 Task: Send an email with the signature Dillon Turner with the subject Thank you for a vacation and the message I noticed that there was an error in the invoice we received. Can you please correct this? from softage.10@softage.net to softage.1@softage.net and move the email from Sent Items to the folder Sales reports
Action: Mouse moved to (93, 96)
Screenshot: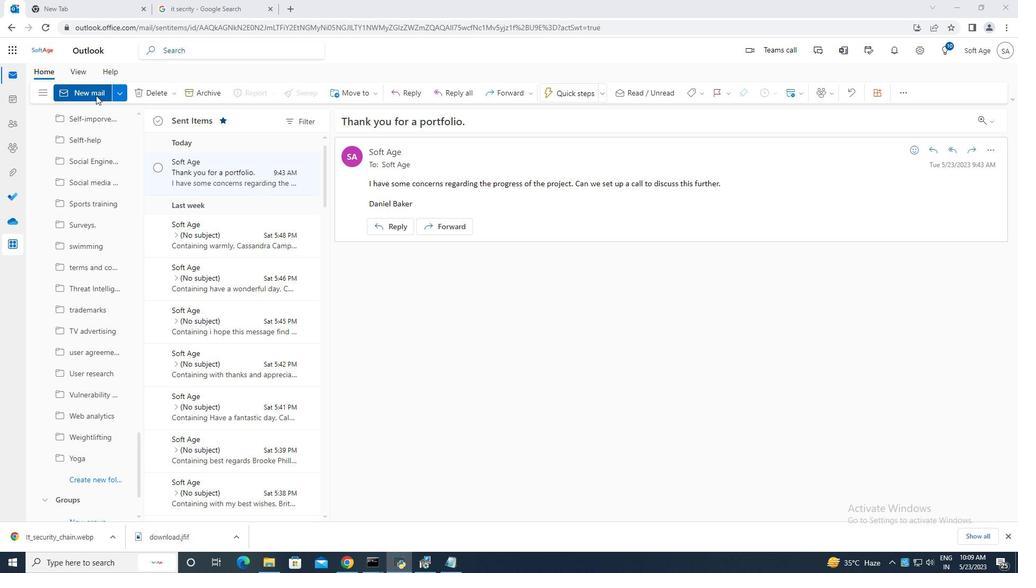 
Action: Mouse pressed left at (93, 96)
Screenshot: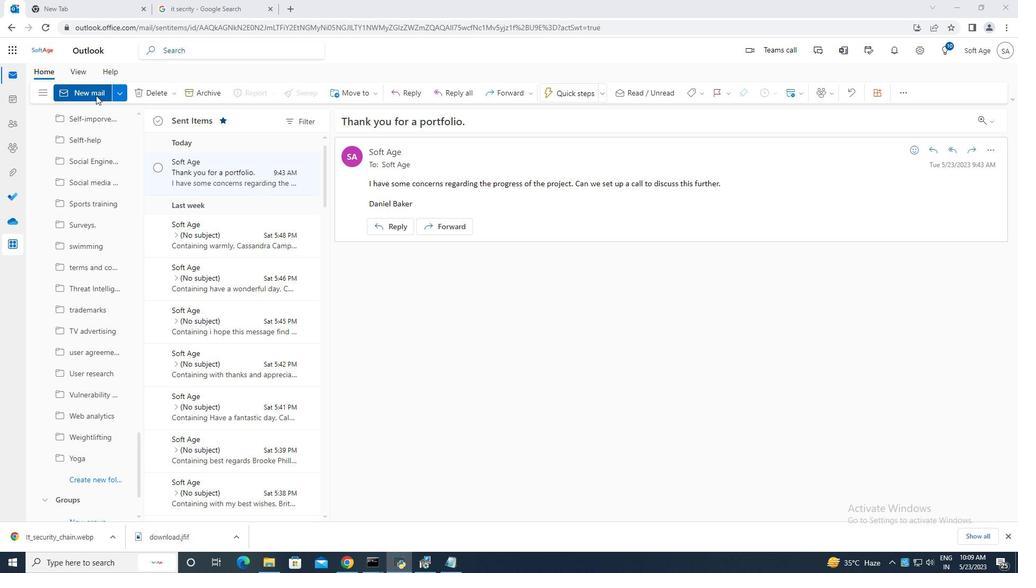 
Action: Mouse moved to (681, 96)
Screenshot: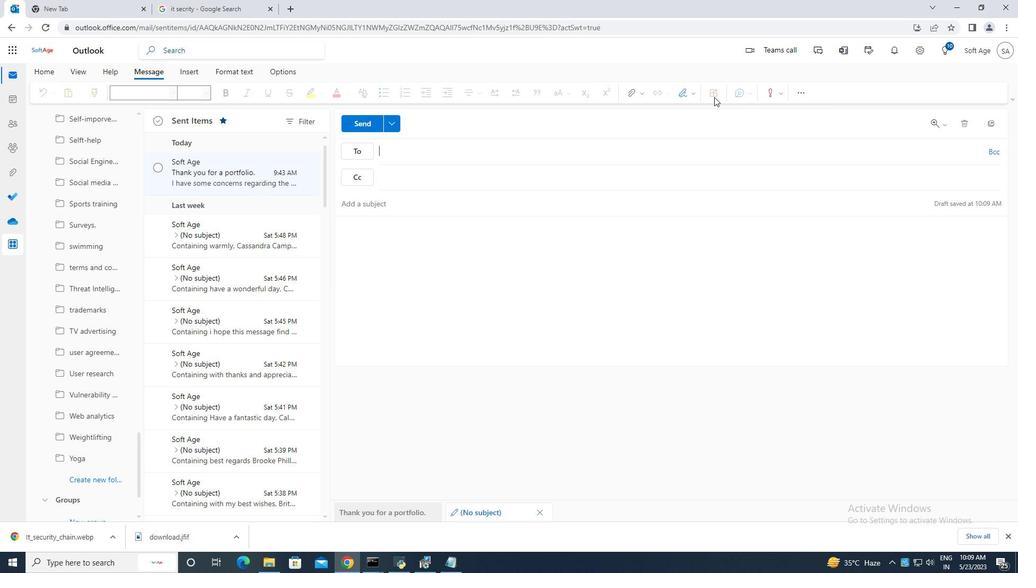 
Action: Mouse pressed left at (681, 96)
Screenshot: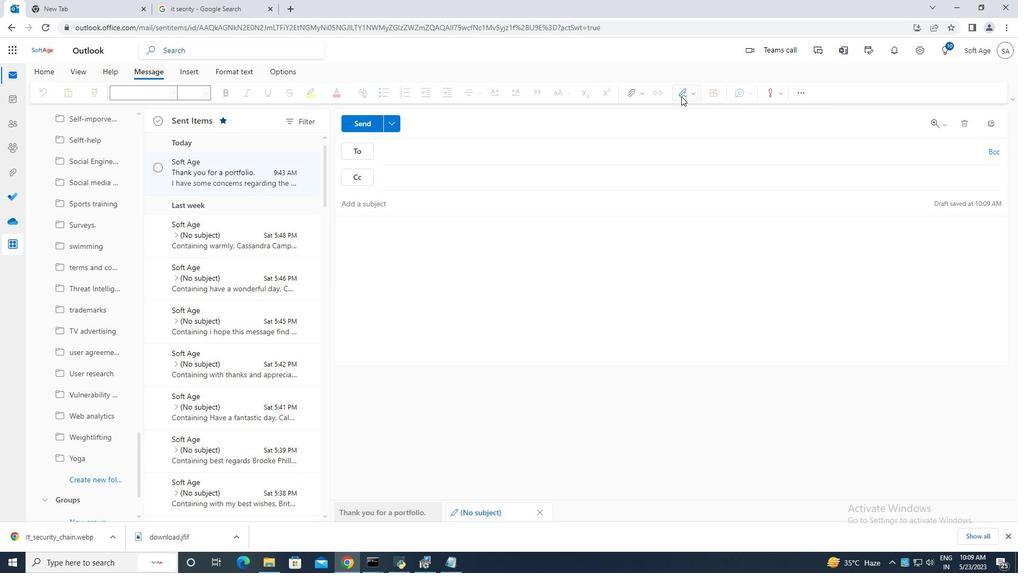 
Action: Mouse moved to (672, 136)
Screenshot: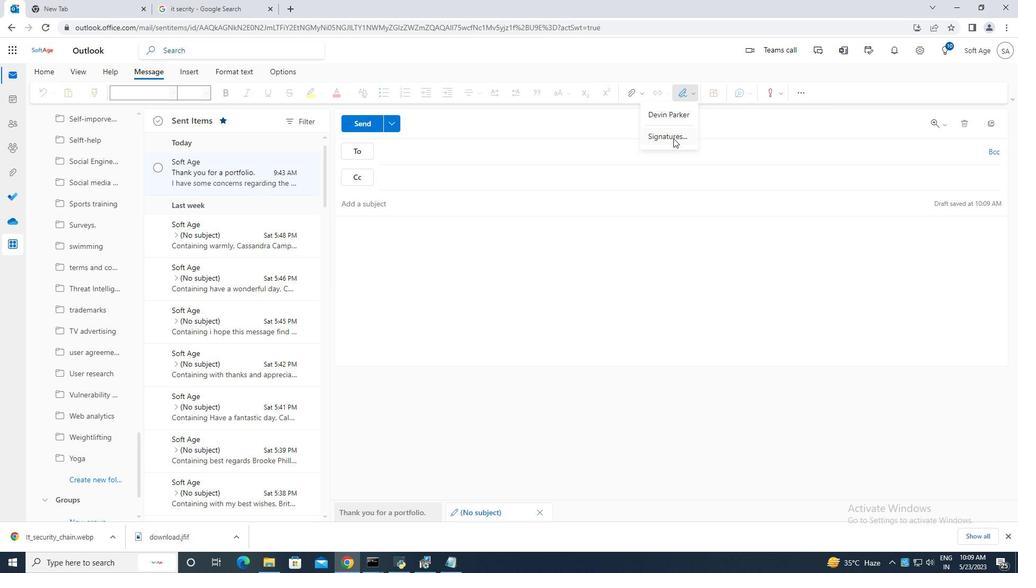 
Action: Mouse pressed left at (672, 136)
Screenshot: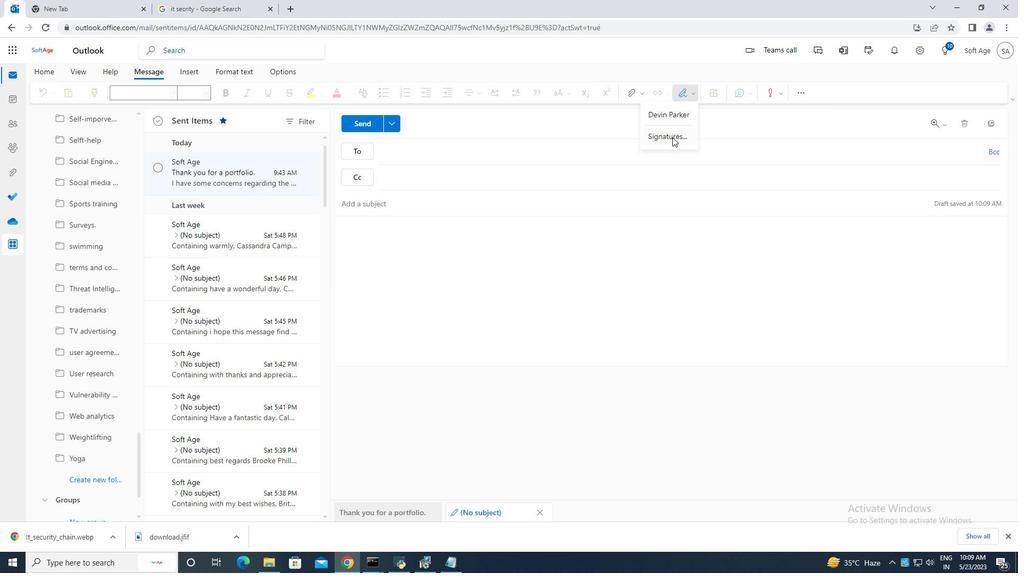 
Action: Mouse moved to (724, 177)
Screenshot: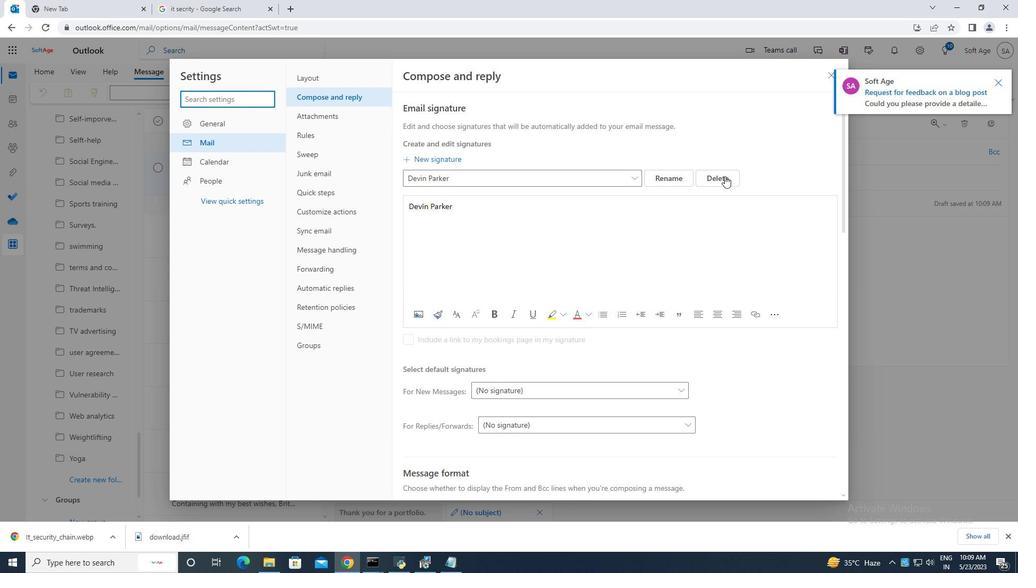 
Action: Mouse pressed left at (724, 177)
Screenshot: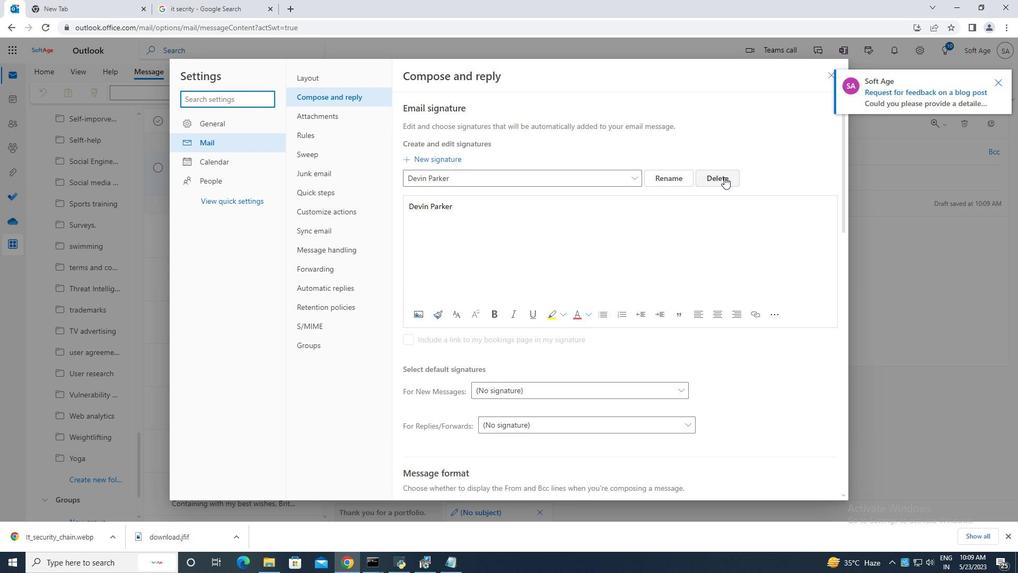 
Action: Mouse moved to (453, 182)
Screenshot: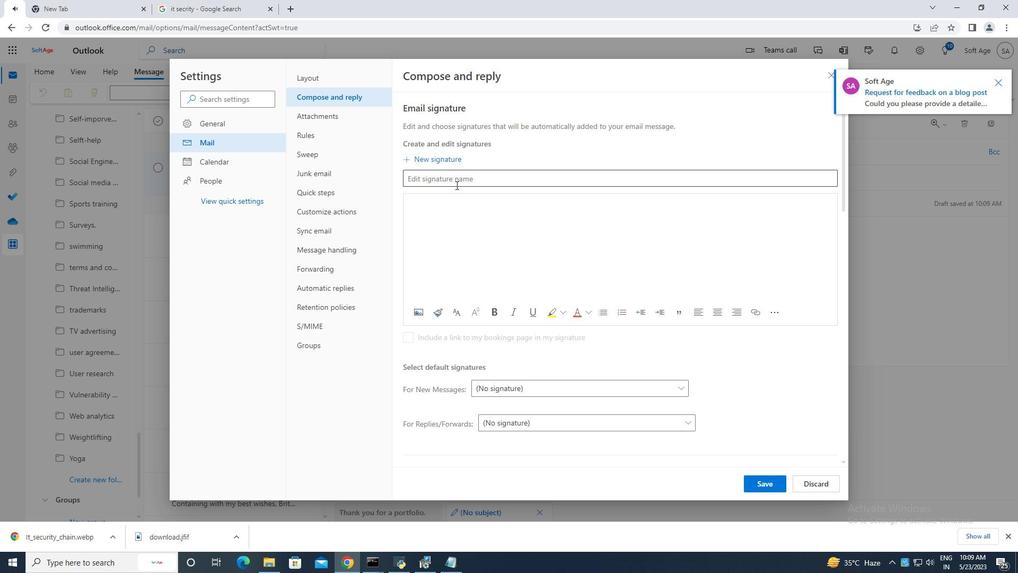 
Action: Mouse pressed left at (453, 182)
Screenshot: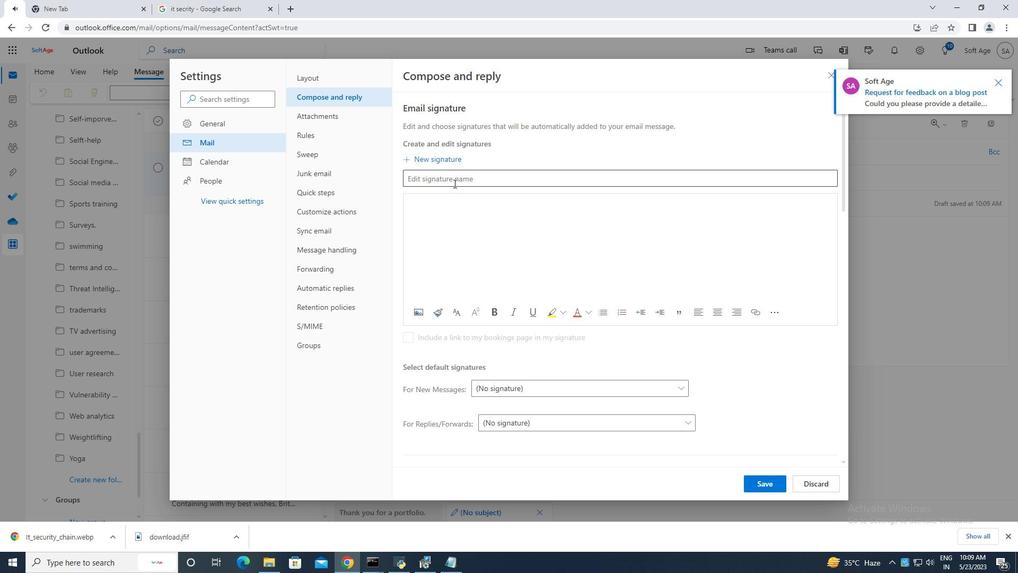 
Action: Key pressed <Key.esc><Key.esc>
Screenshot: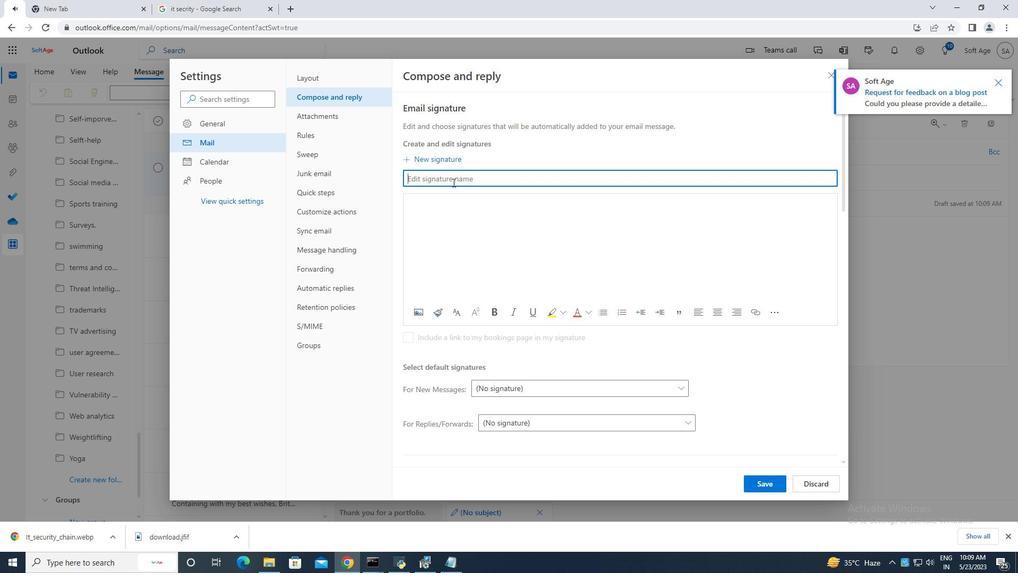 
Action: Mouse moved to (875, 232)
Screenshot: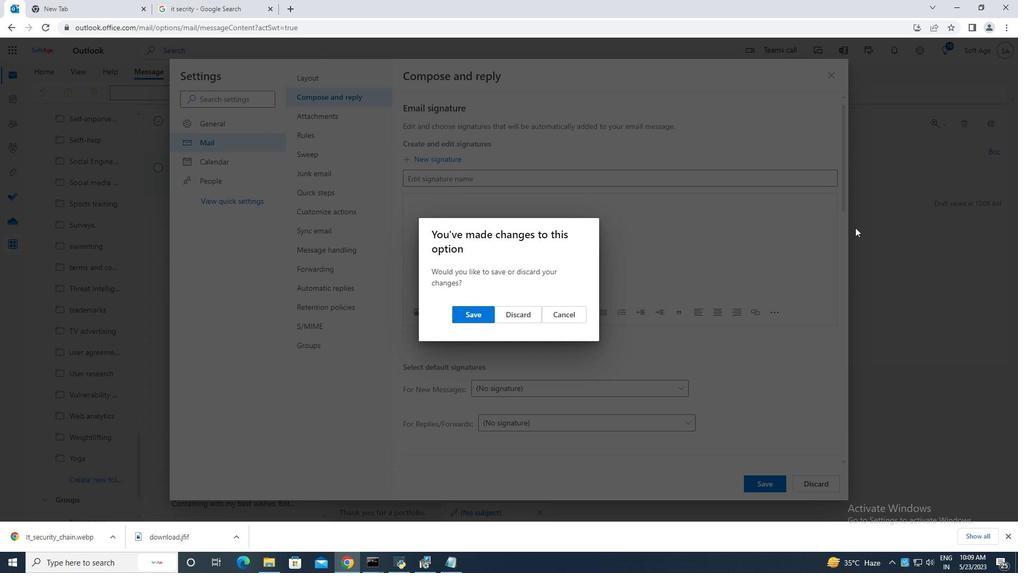 
Action: Mouse pressed left at (875, 232)
Screenshot: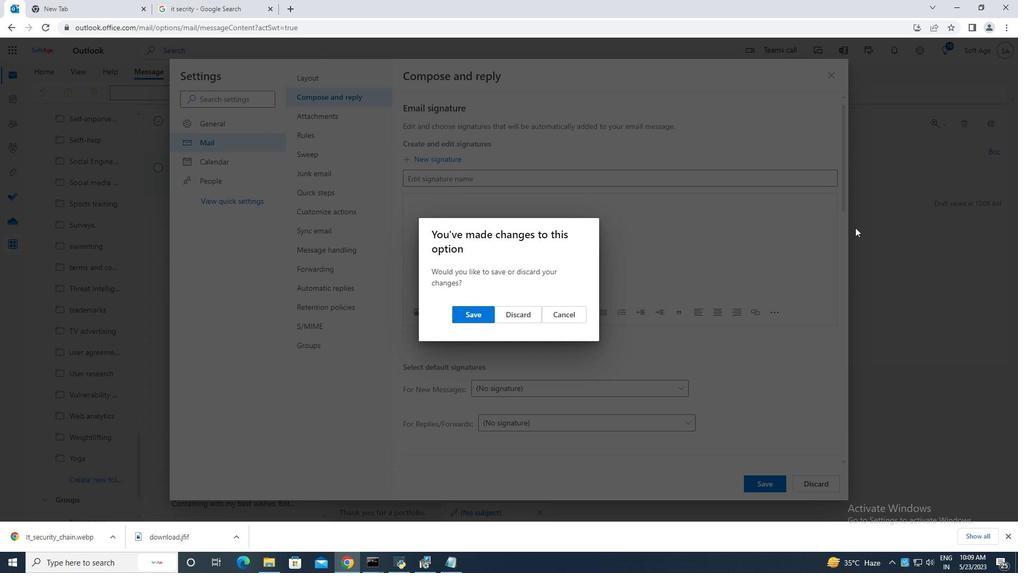 
Action: Mouse moved to (566, 314)
Screenshot: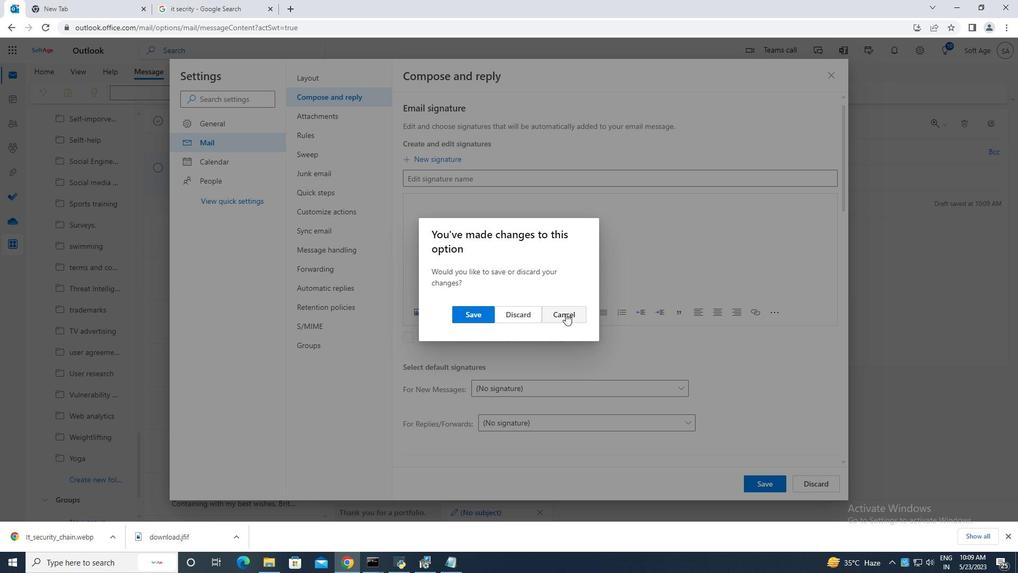 
Action: Mouse pressed left at (566, 314)
Screenshot: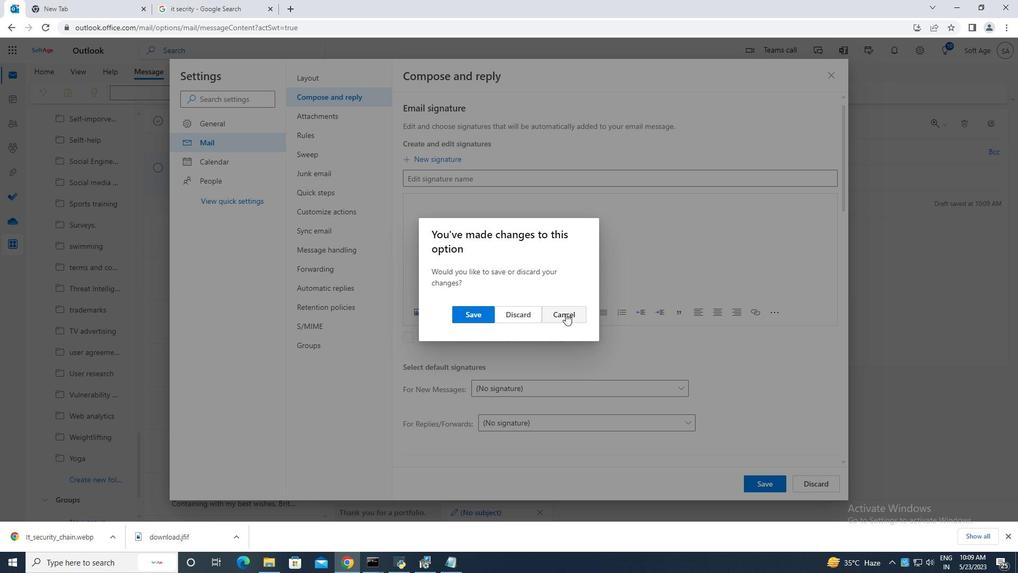 
Action: Mouse moved to (453, 180)
Screenshot: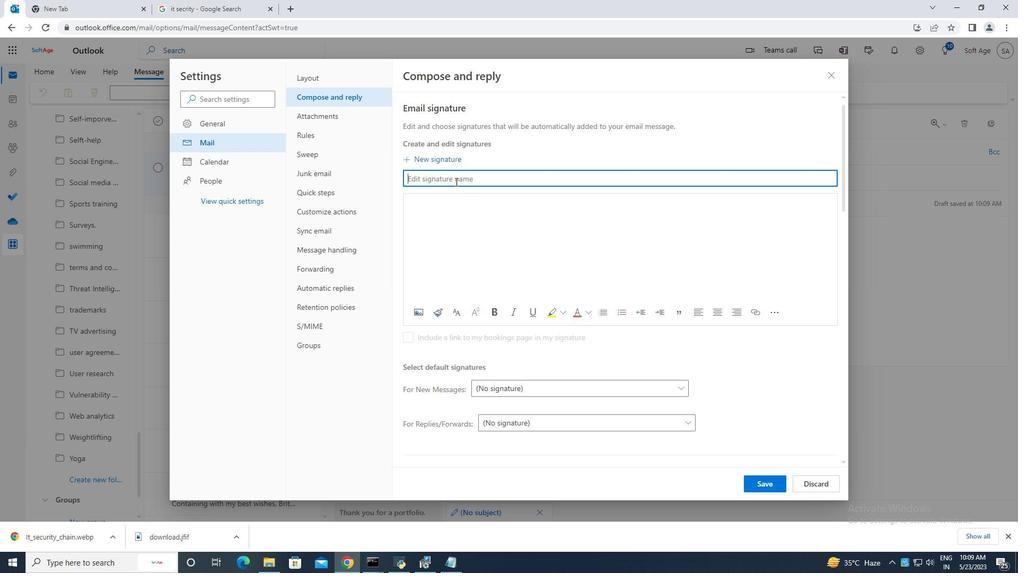 
Action: Mouse pressed left at (453, 180)
Screenshot: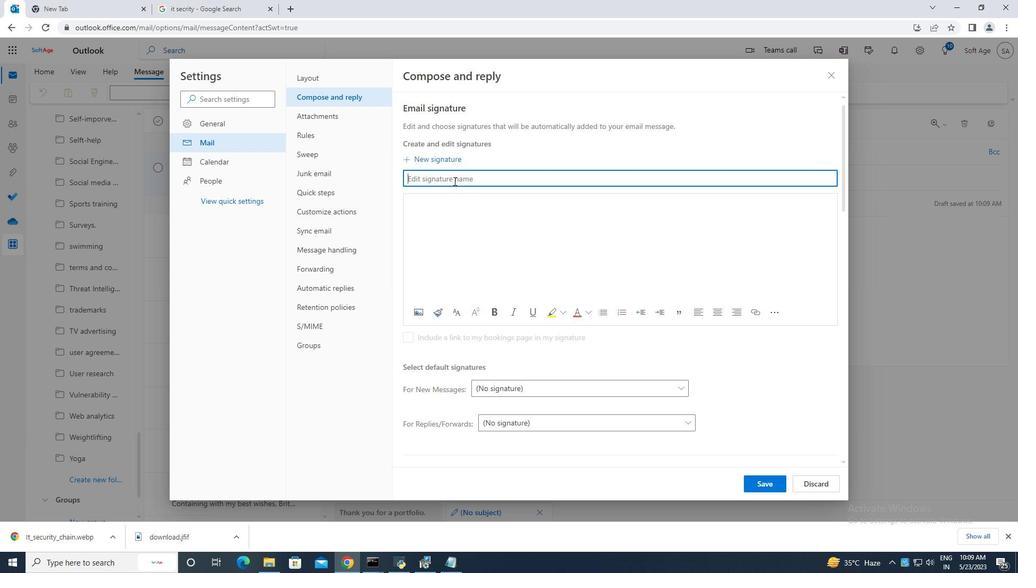 
Action: Key pressed <Key.caps_lock>DA<Key.backspace><Key.caps_lock>illon<Key.space>turner
Screenshot: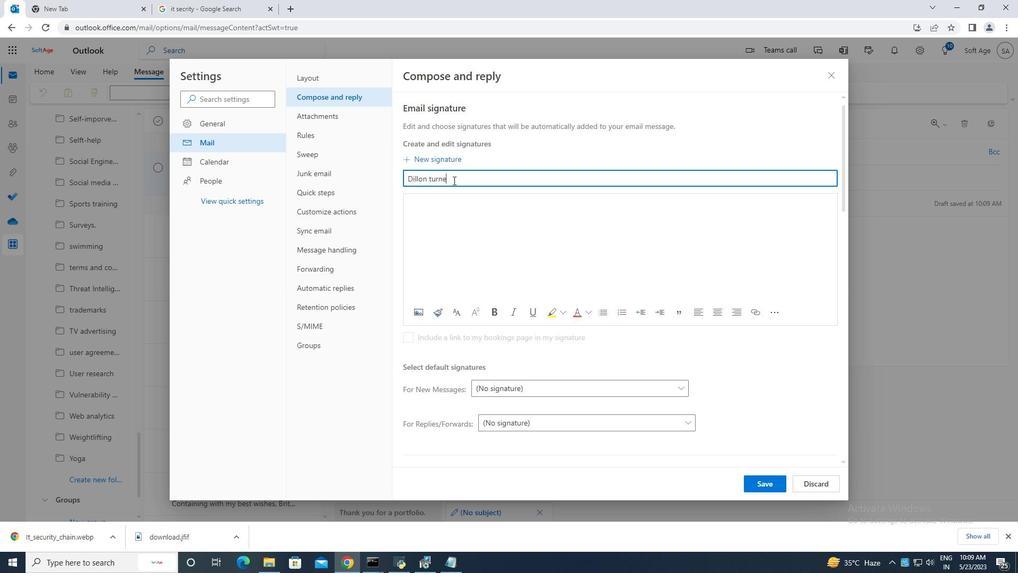 
Action: Mouse moved to (427, 203)
Screenshot: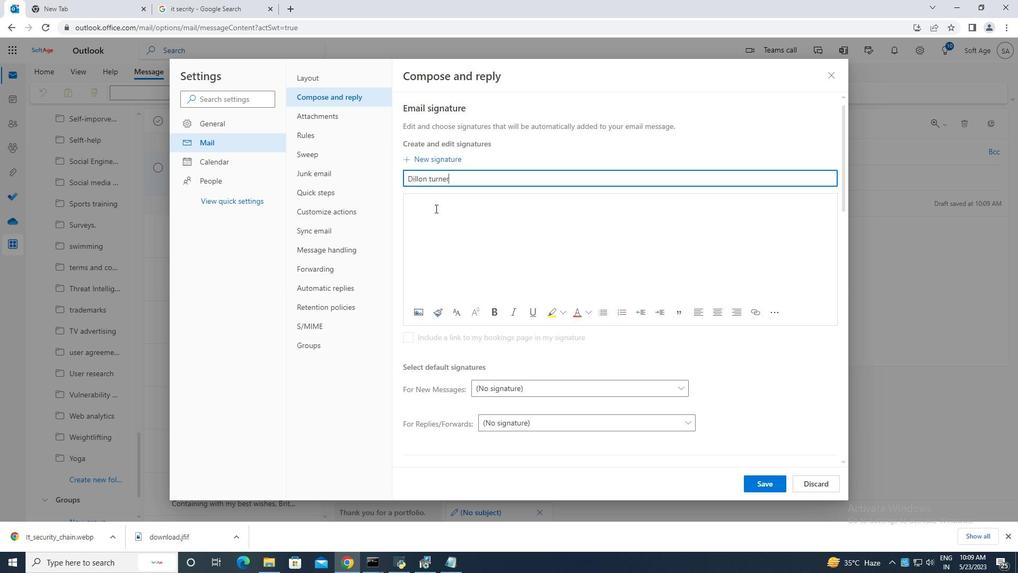 
Action: Mouse pressed left at (427, 203)
Screenshot: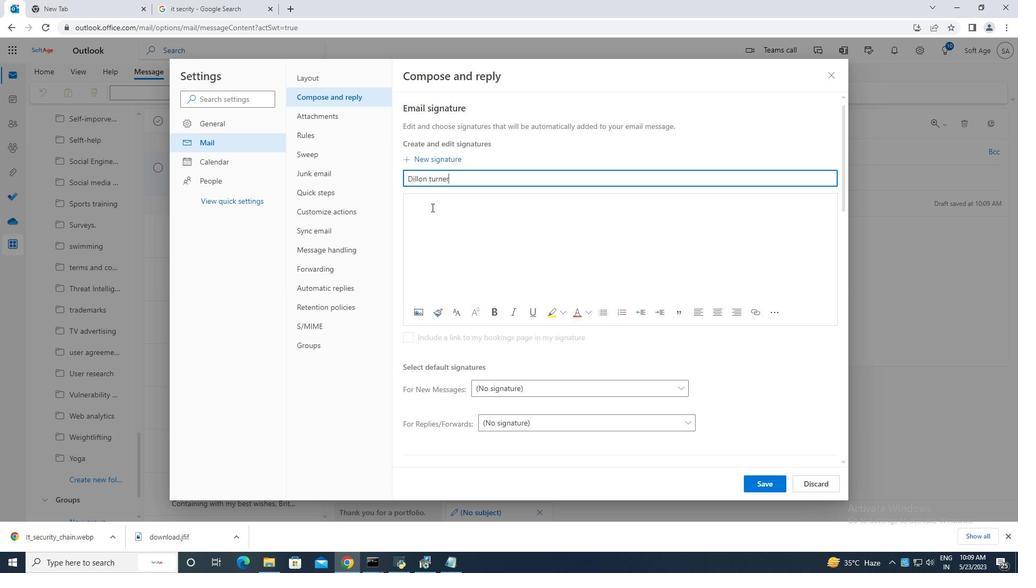 
Action: Key pressed <Key.caps_lock>D<Key.caps_lock>ill<Key.backspace>lon<Key.space>turner<Key.space>
Screenshot: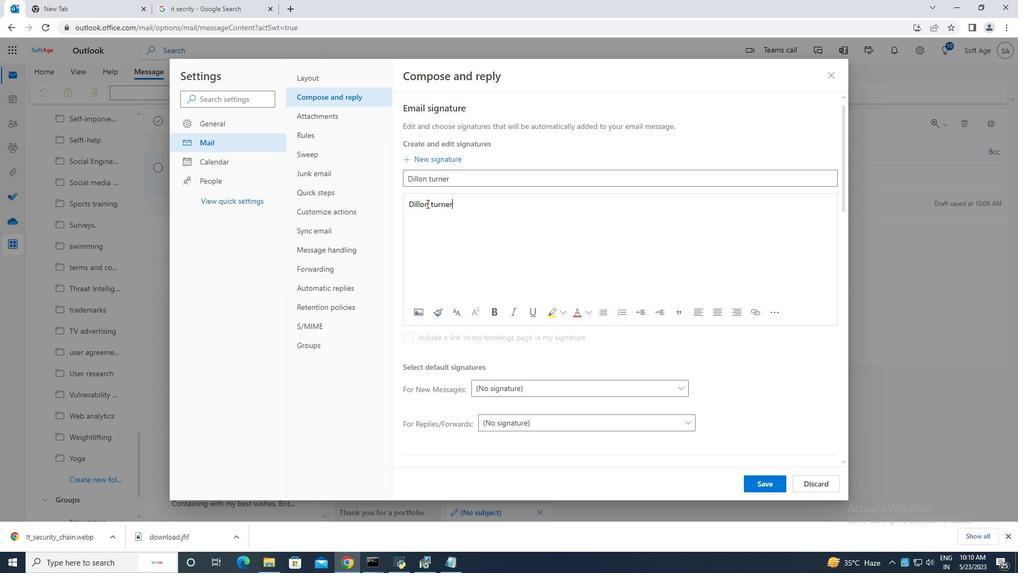
Action: Mouse moved to (766, 484)
Screenshot: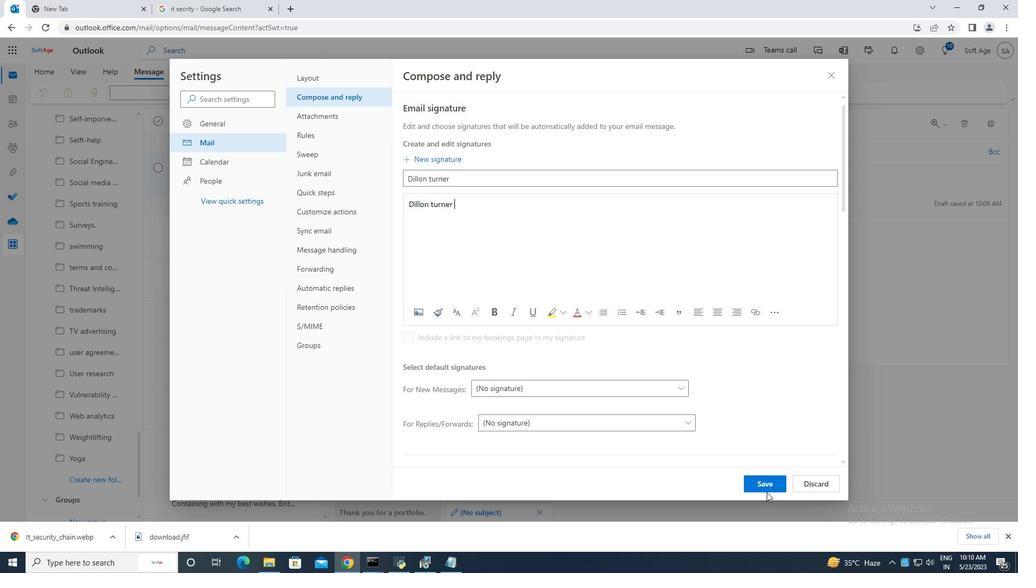 
Action: Mouse pressed left at (766, 484)
Screenshot: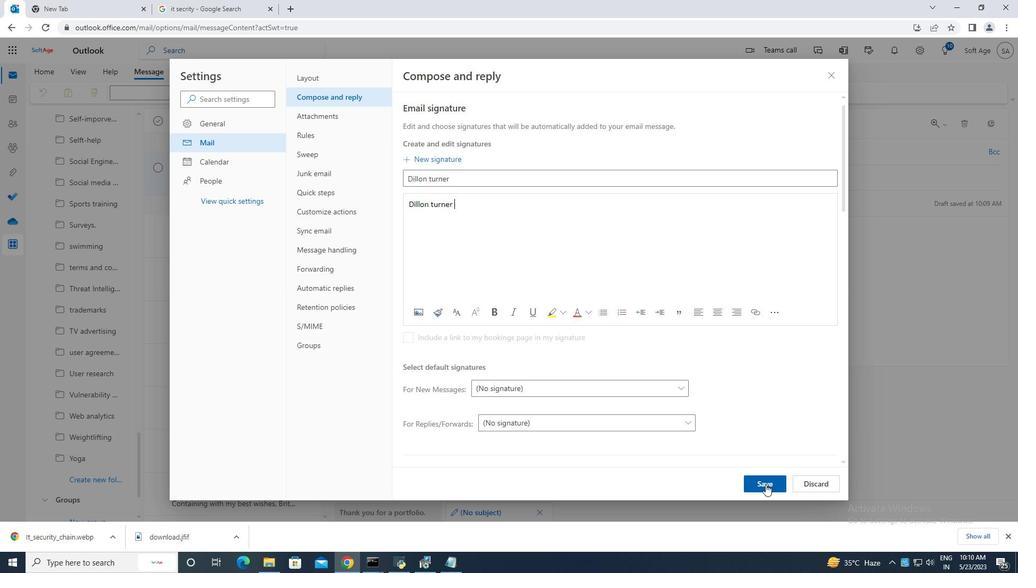 
Action: Mouse moved to (833, 75)
Screenshot: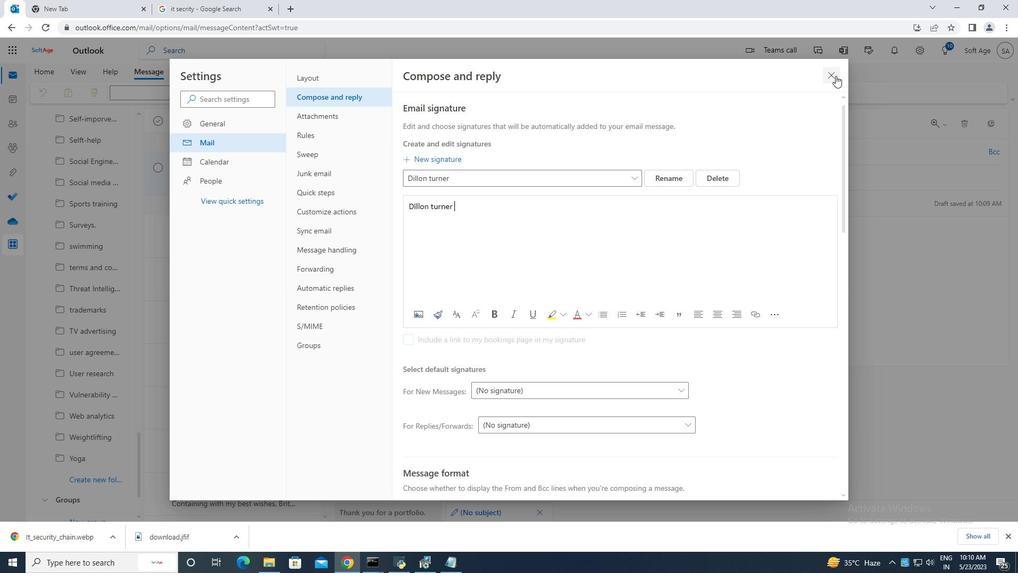 
Action: Mouse pressed left at (833, 75)
Screenshot: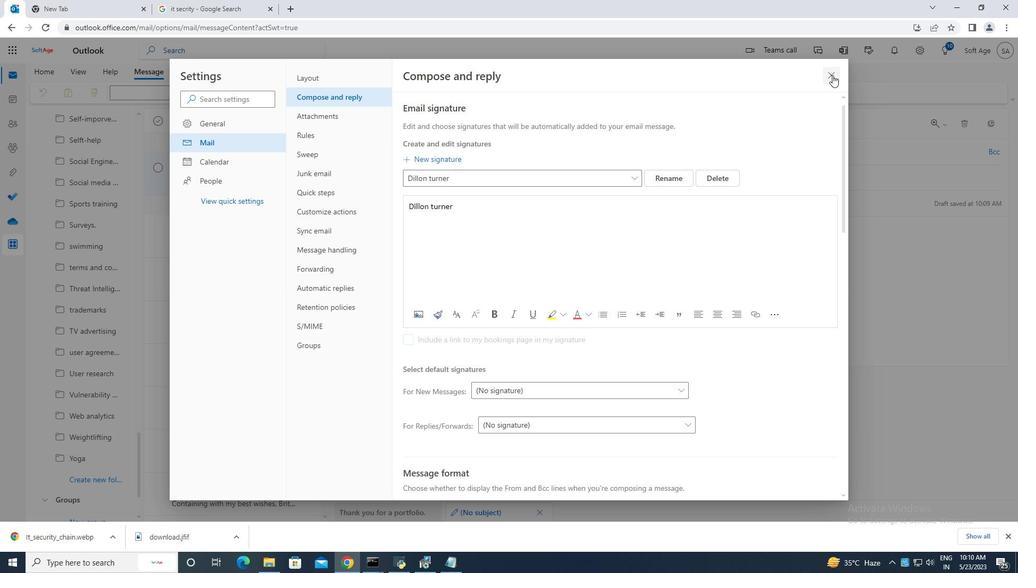 
Action: Mouse moved to (683, 90)
Screenshot: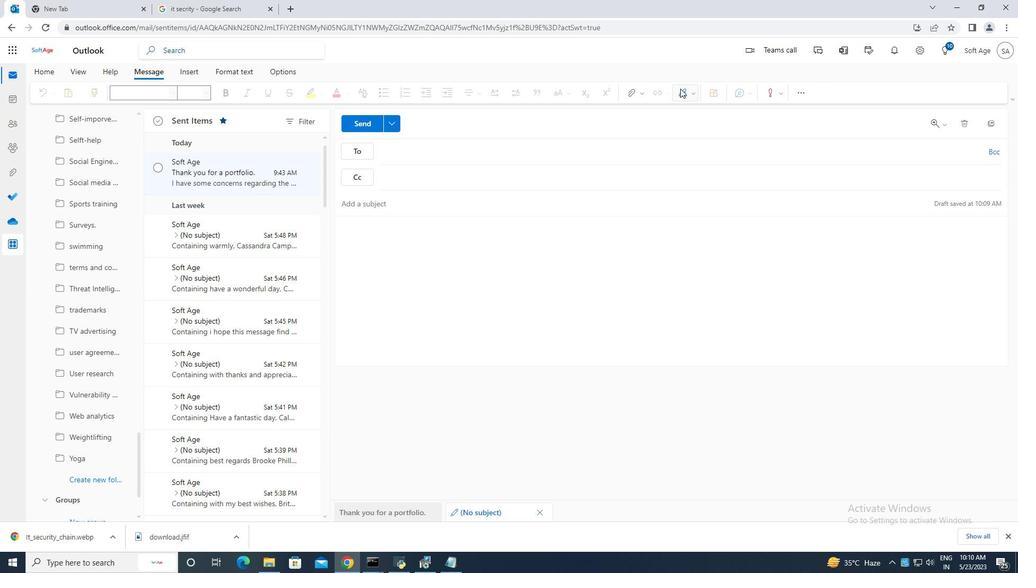 
Action: Mouse pressed left at (683, 90)
Screenshot: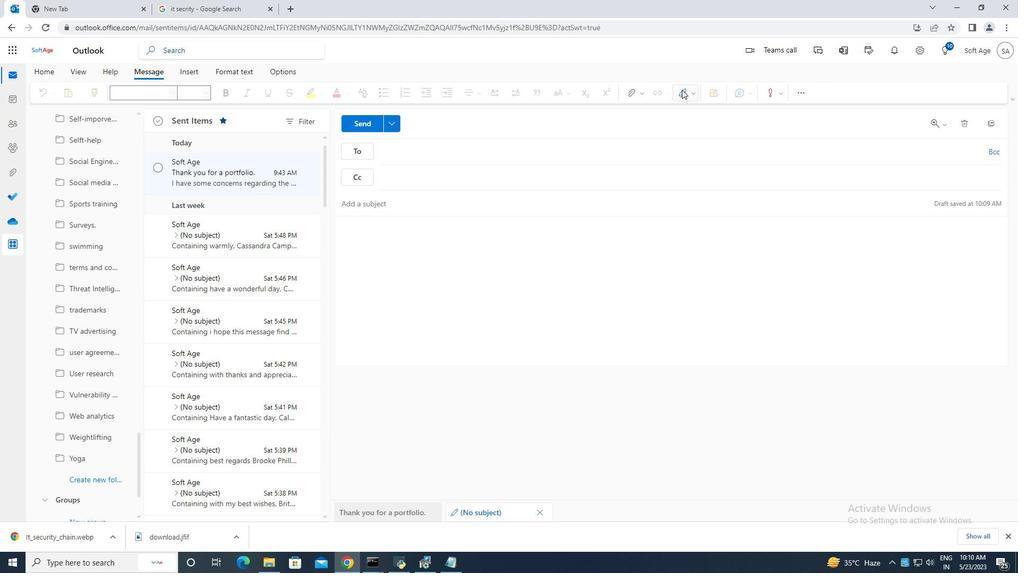 
Action: Mouse moved to (667, 116)
Screenshot: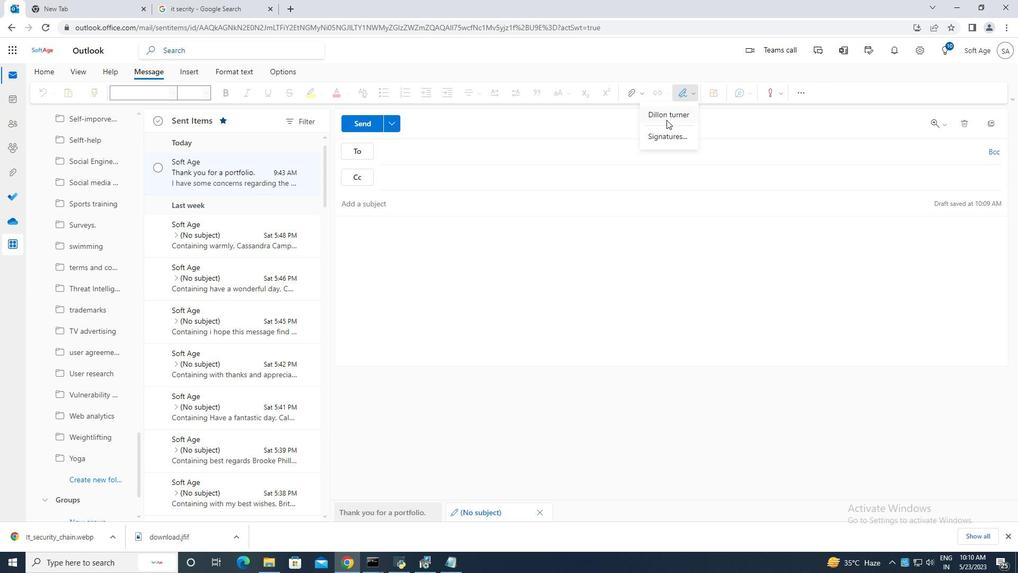 
Action: Mouse pressed left at (667, 116)
Screenshot: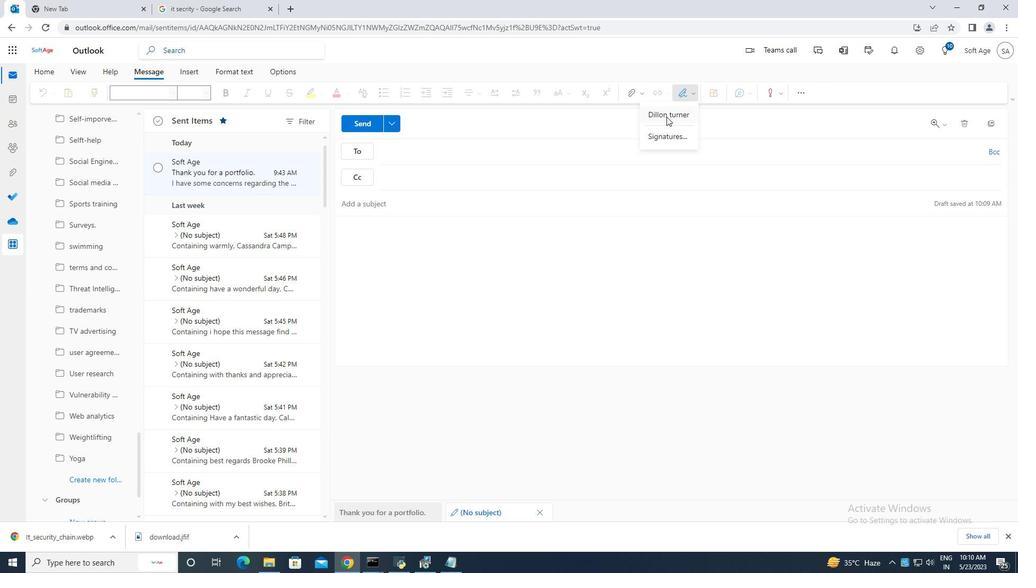 
Action: Mouse moved to (378, 202)
Screenshot: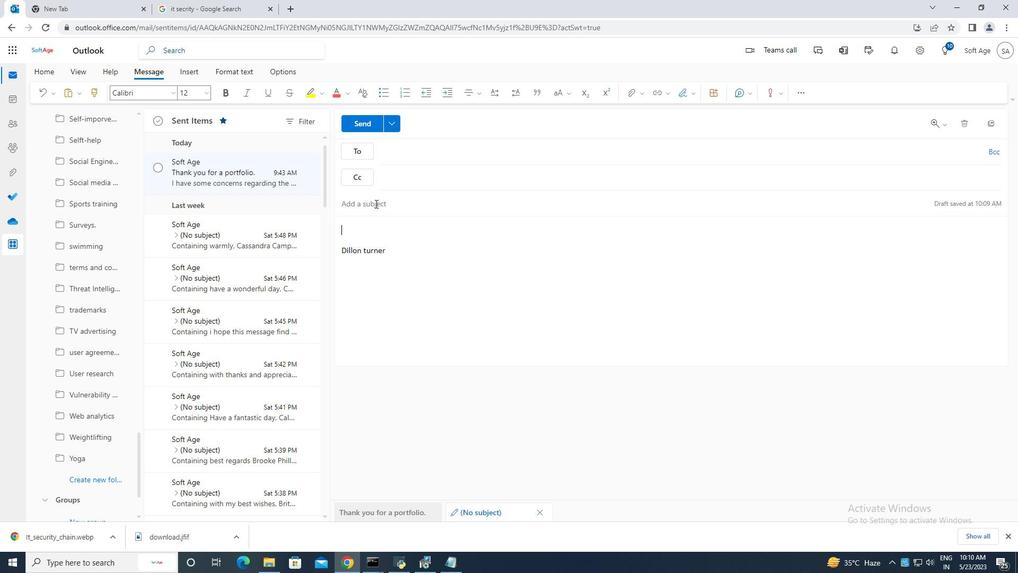 
Action: Mouse pressed left at (378, 202)
Screenshot: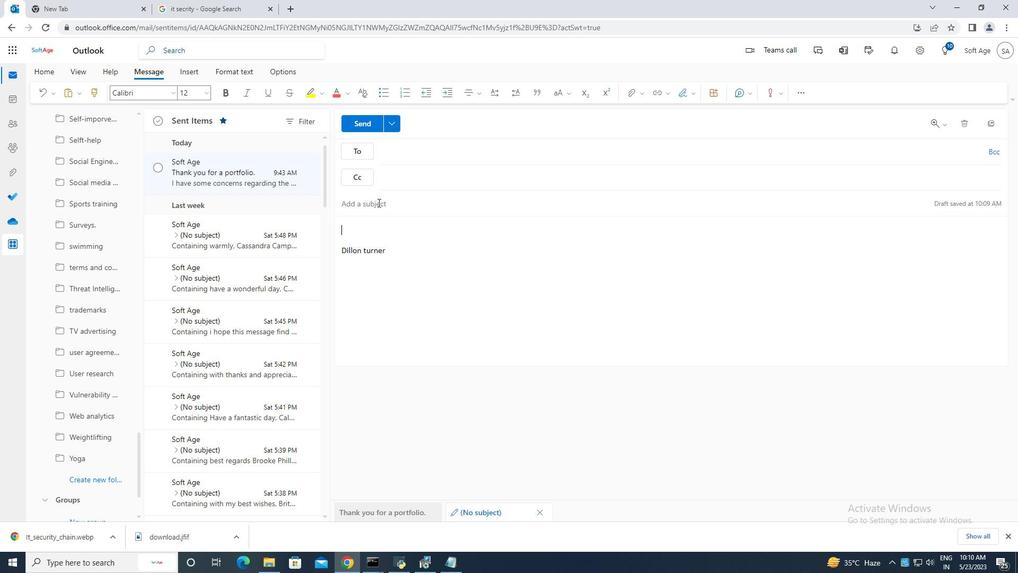 
Action: Mouse moved to (377, 202)
Screenshot: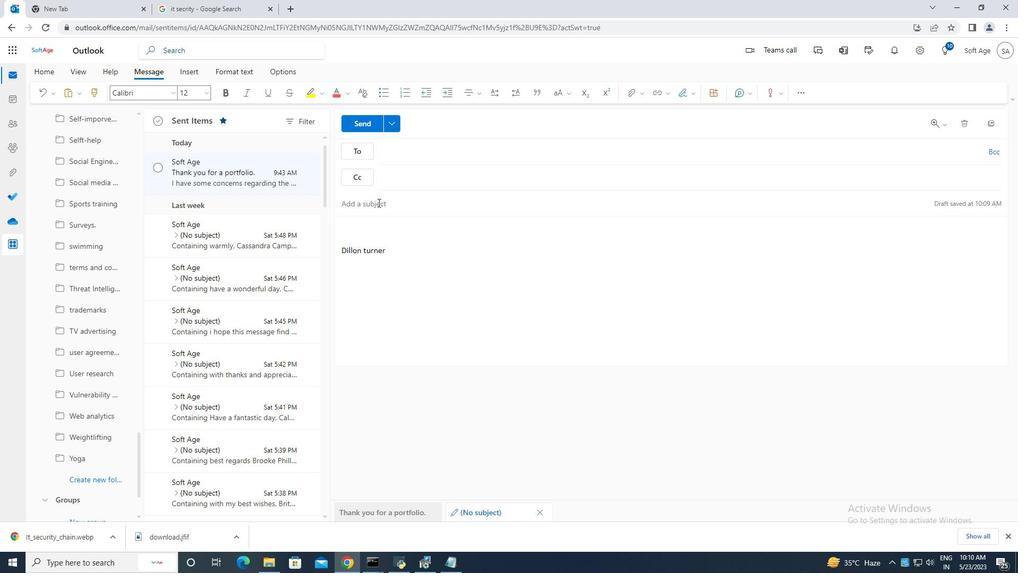 
Action: Key pressed <Key.caps_lock>T<Key.caps_lock>hank<Key.space>you<Key.space>for<Key.space>a<Key.space>vacation.
Screenshot: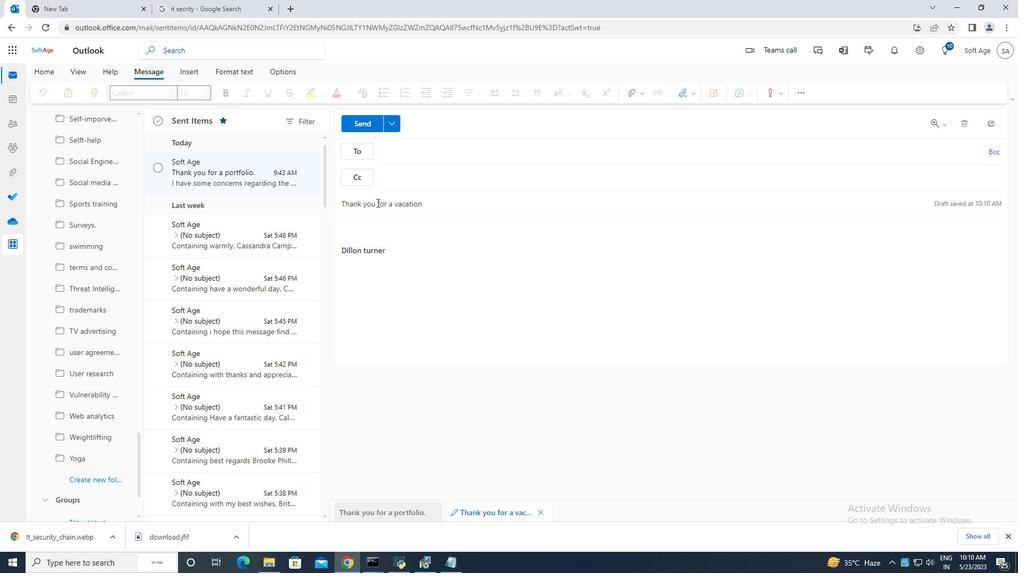 
Action: Mouse moved to (381, 232)
Screenshot: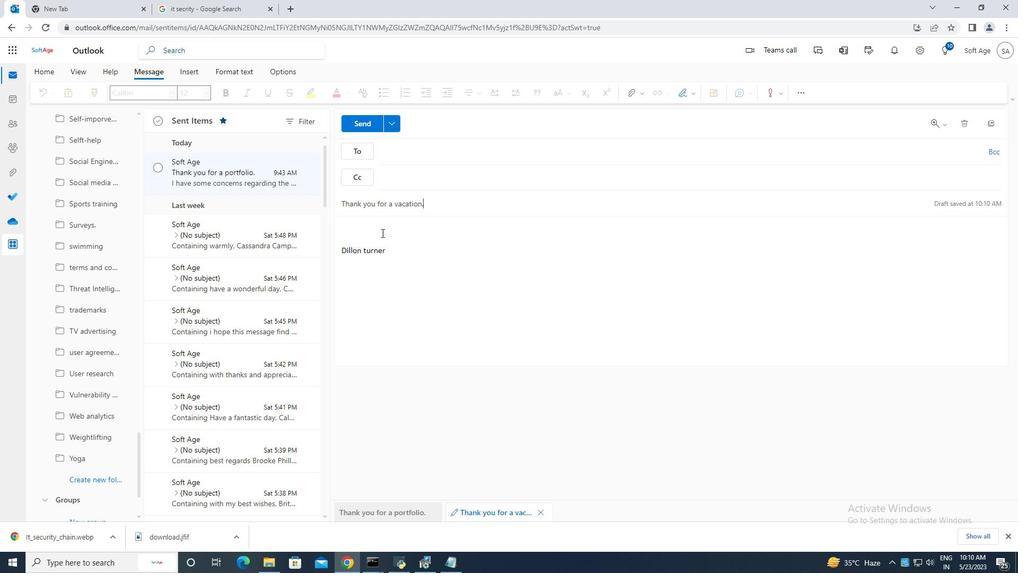 
Action: Mouse pressed left at (381, 232)
Screenshot: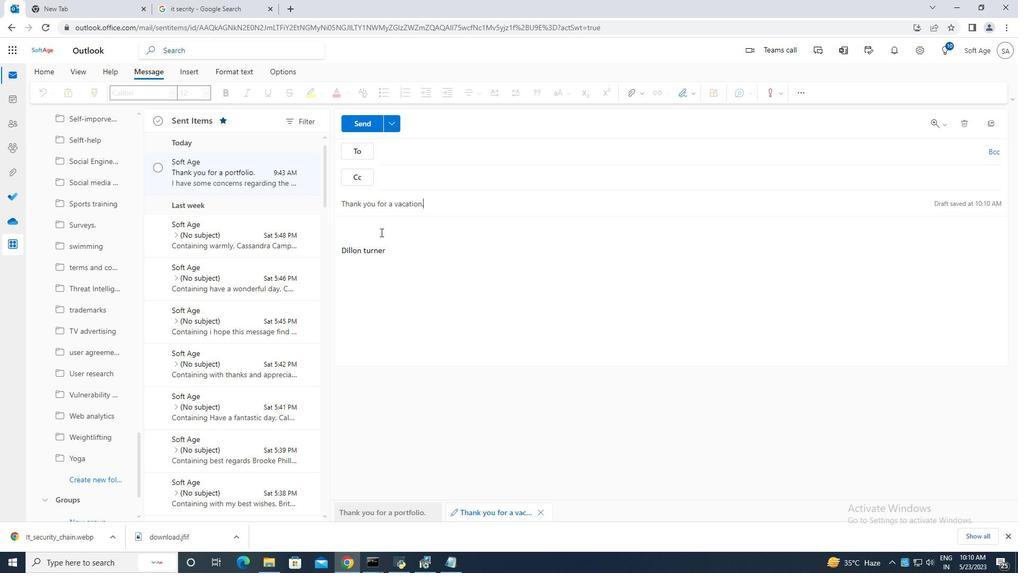 
Action: Mouse moved to (377, 228)
Screenshot: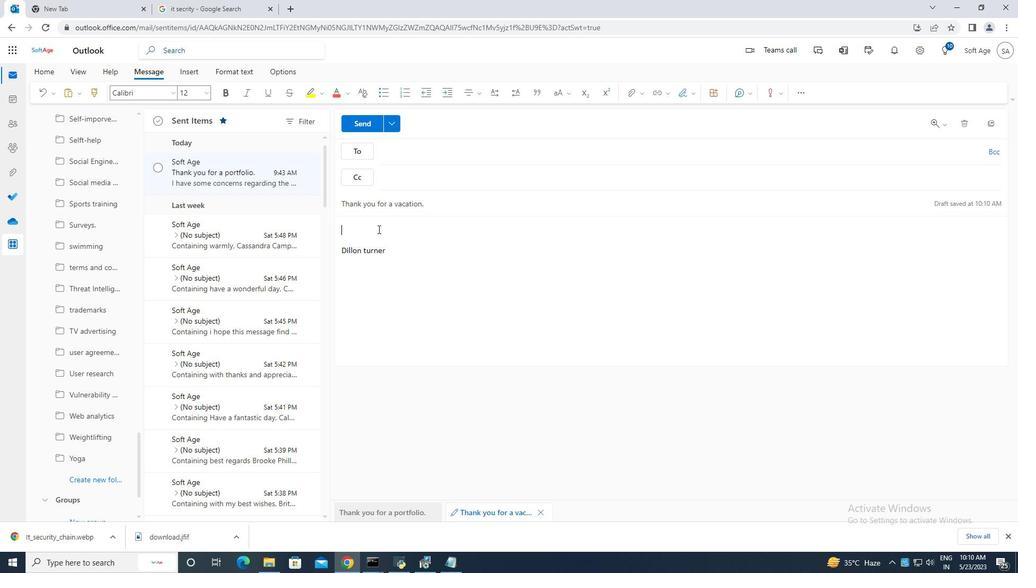 
Action: Key pressed <Key.caps_lock>I<Key.caps_lock><Key.space>ni<Key.backspace>oticed<Key.space>that<Key.space>thw<Key.backspace>ere<Key.space>was<Key.space>an<Key.space>error<Key.space>in<Key.space>the<Key.space>invoice<Key.space>we<Key.space>recieved<Key.space><Key.backspace><Key.backspace><Key.backspace><Key.backspace><Key.backspace><Key.backspace>eived<Key.space><Key.backspace>.<Key.space><Key.caps_lock>C<Key.caps_lock>an<Key.space>you<Key.space>please<Key.space>corect<Key.space><Key.backspace><Key.backspace><Key.backspace><Key.backspace>rect<Key.space>this.
Screenshot: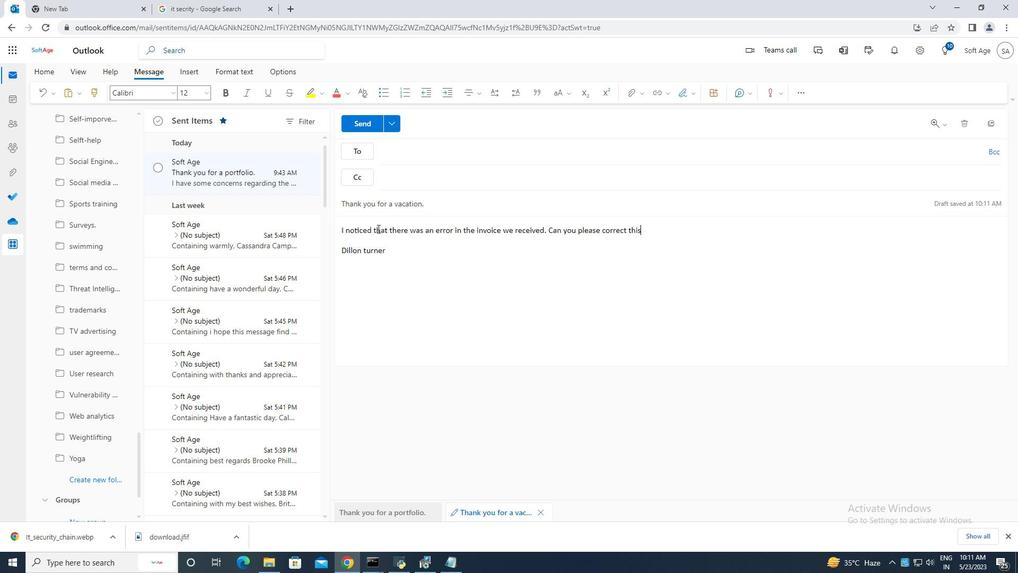 
Action: Mouse moved to (391, 153)
Screenshot: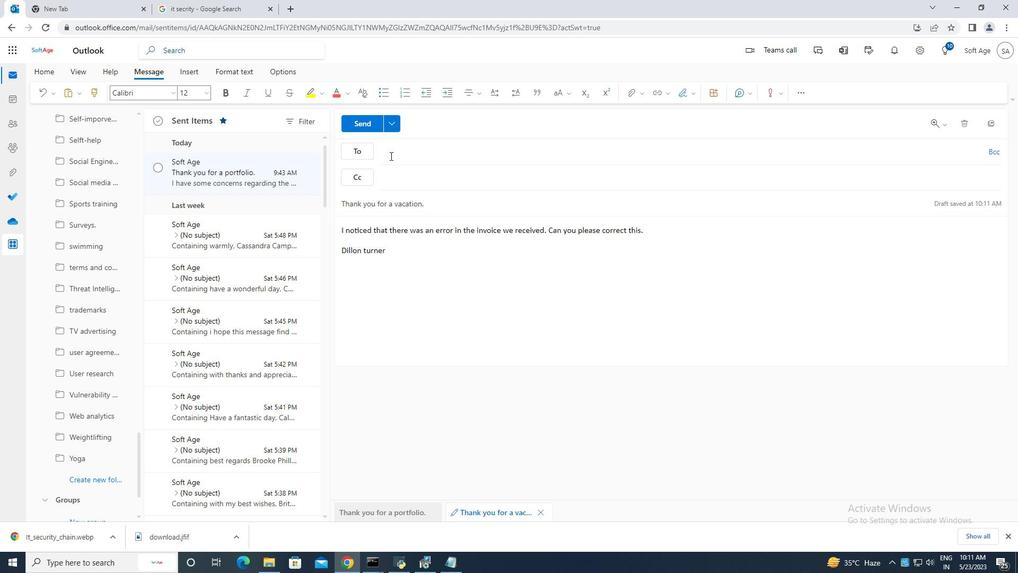 
Action: Mouse pressed left at (391, 153)
Screenshot: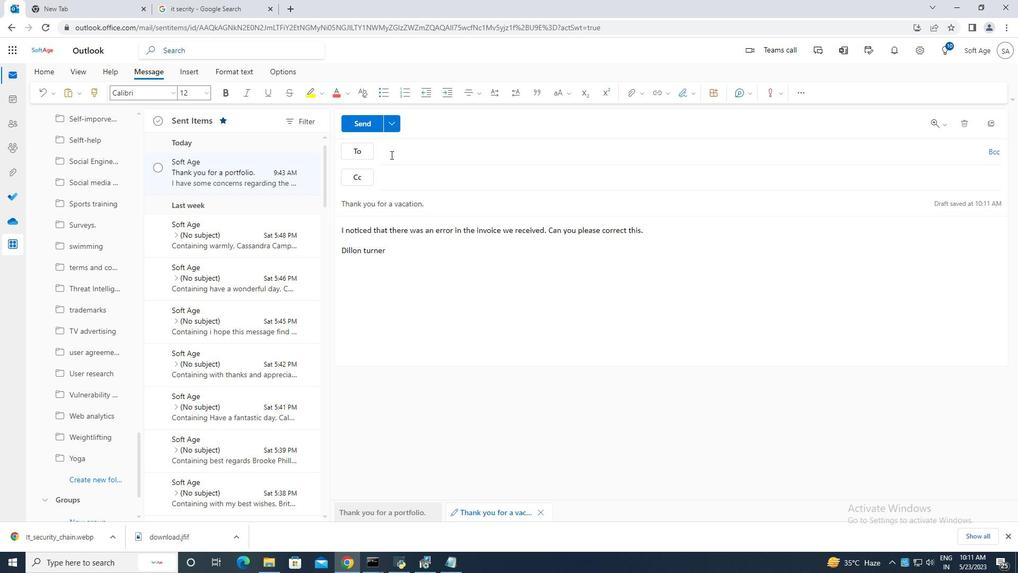 
Action: Mouse moved to (396, 152)
Screenshot: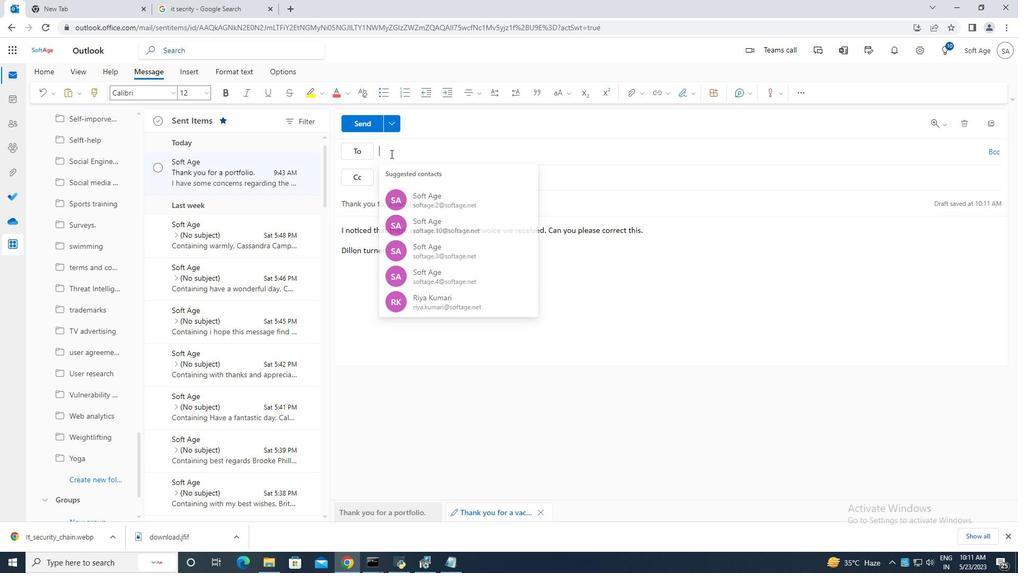 
Action: Key pressed si<Key.backspace>oftage.1<Key.shift>@
Screenshot: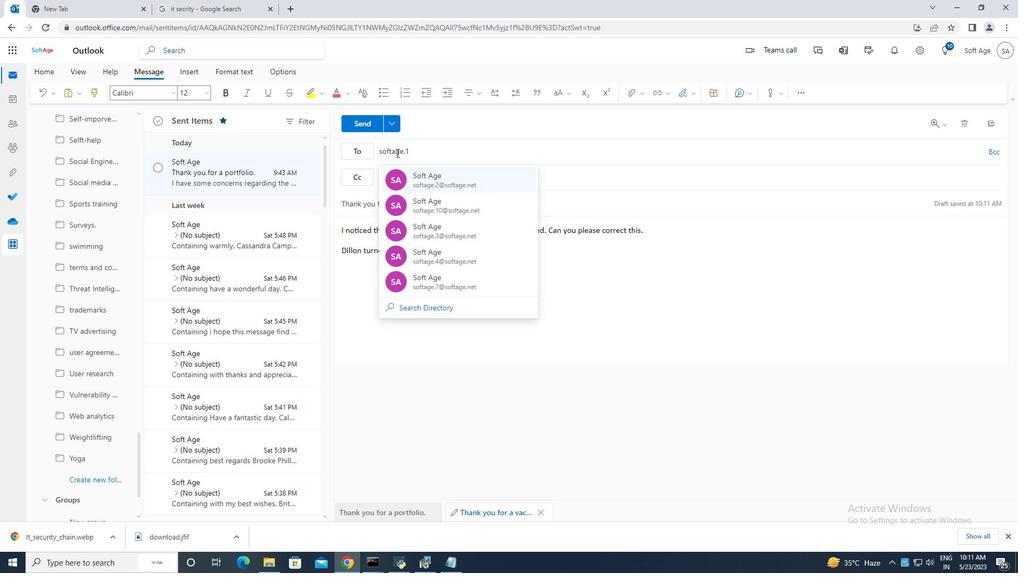 
Action: Mouse moved to (485, 226)
Screenshot: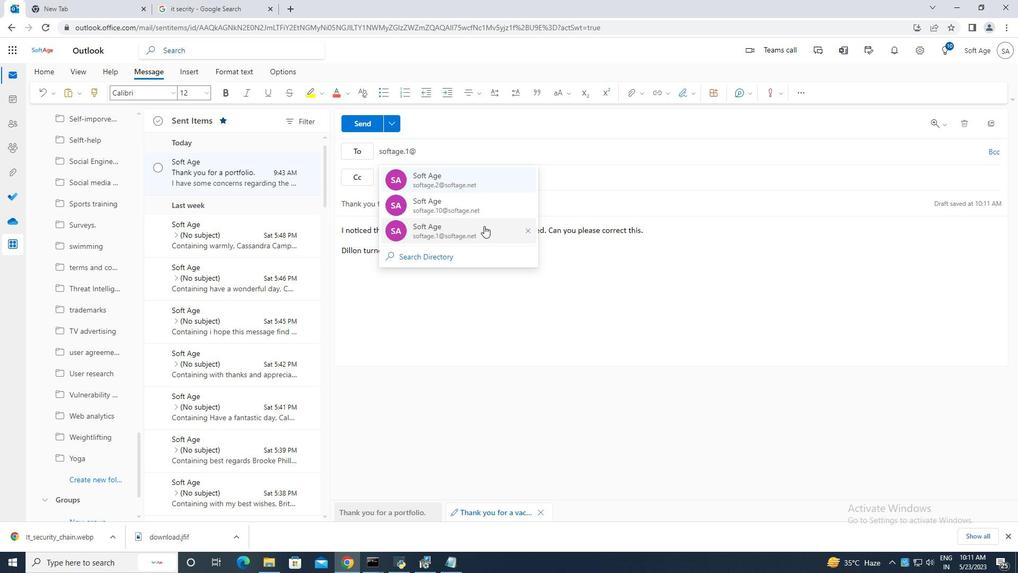 
Action: Mouse pressed left at (485, 226)
Screenshot: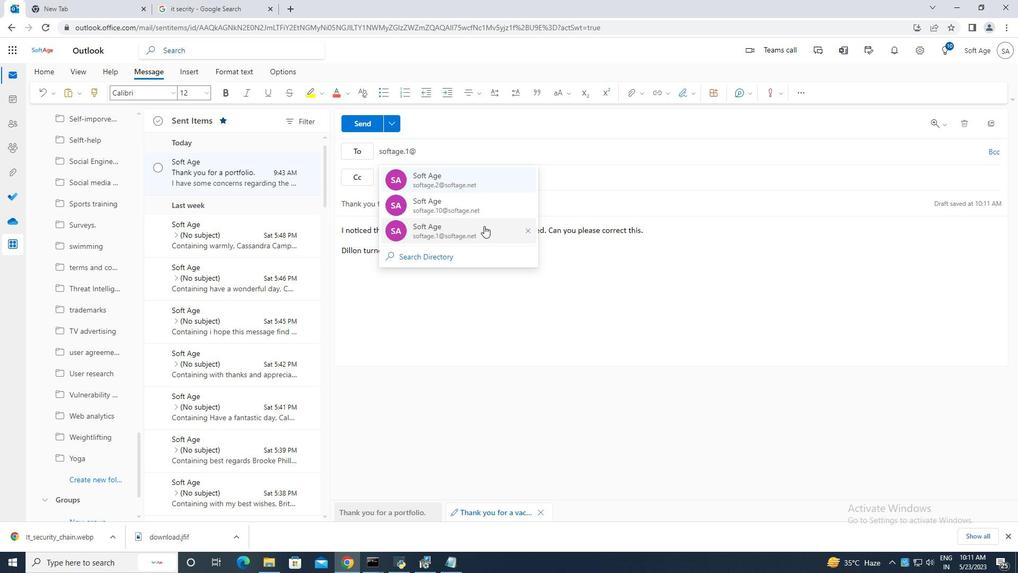 
Action: Mouse moved to (100, 479)
Screenshot: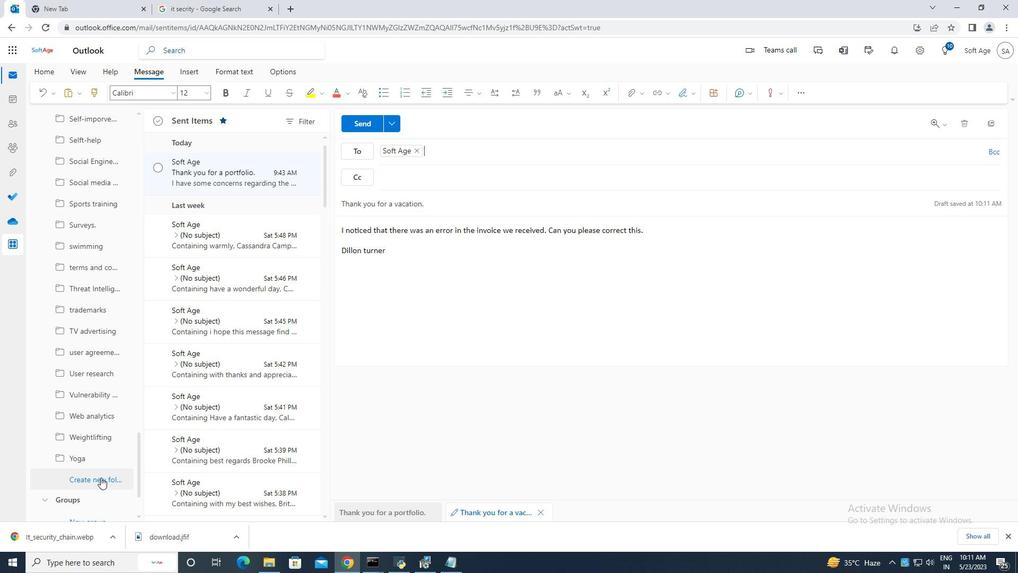 
Action: Mouse pressed left at (100, 479)
Screenshot: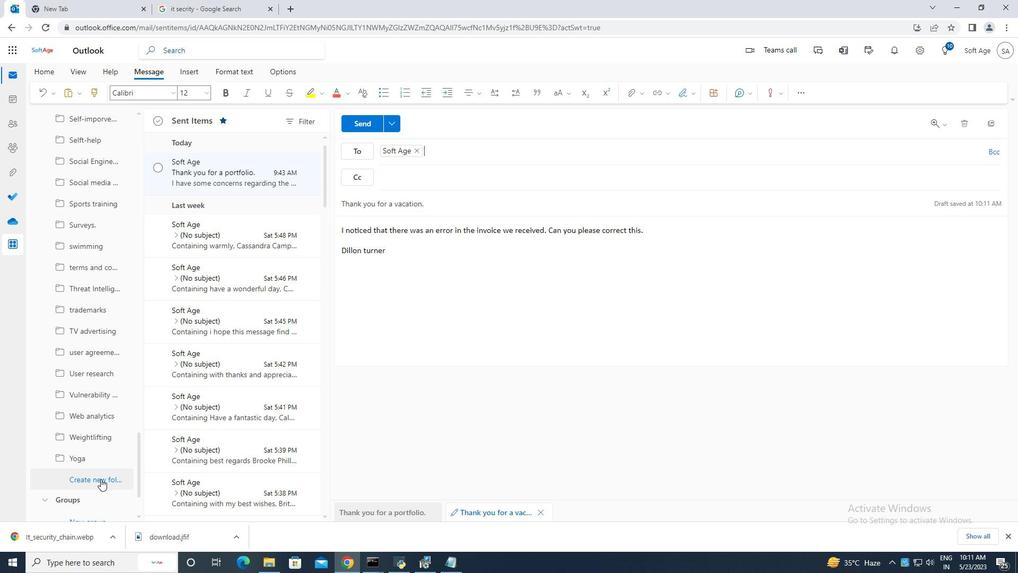
Action: Mouse moved to (78, 479)
Screenshot: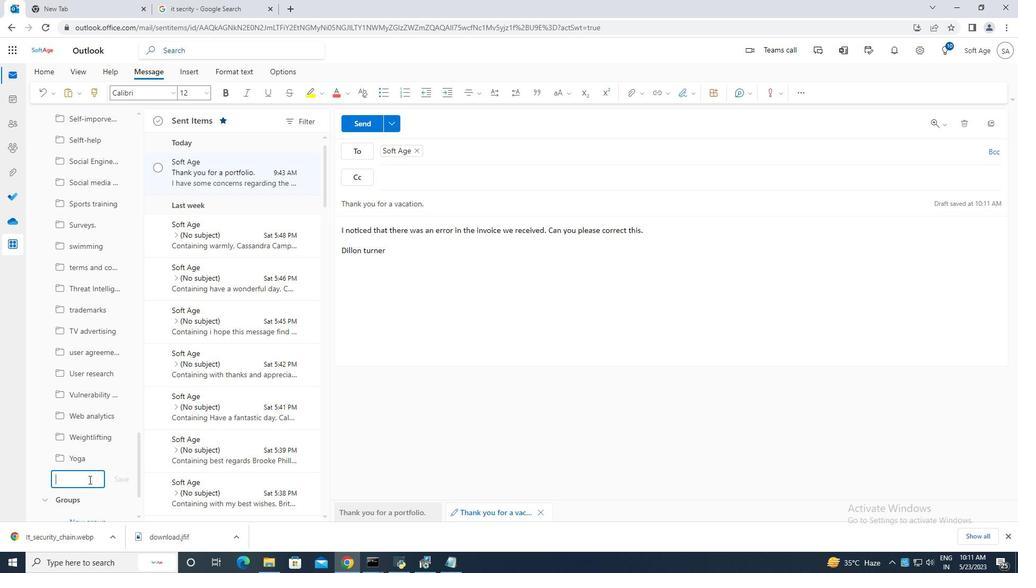 
Action: Key pressed <Key.caps_lock>S<Key.caps_lock>ales<Key.space>reports
Screenshot: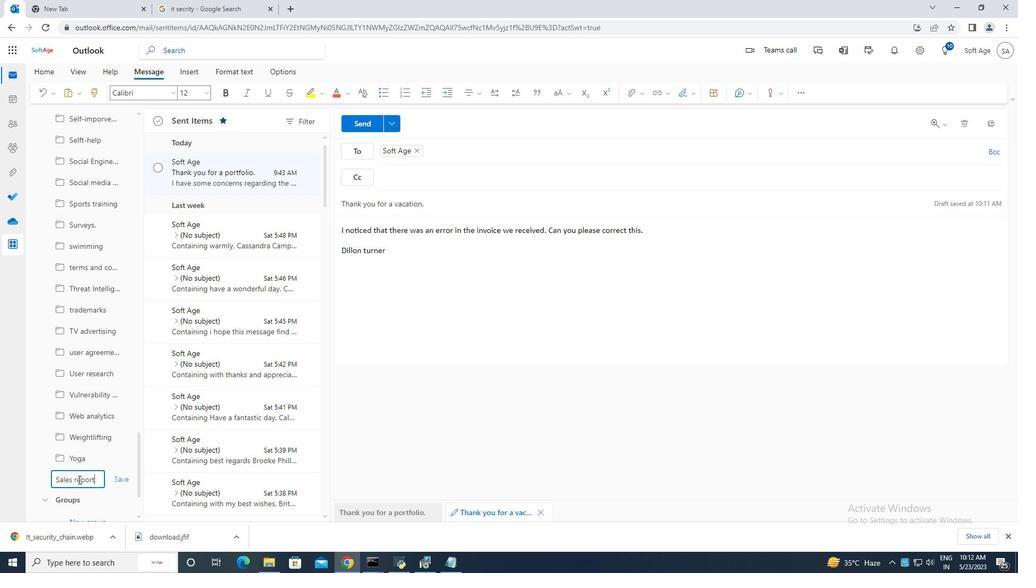 
Action: Mouse moved to (120, 481)
Screenshot: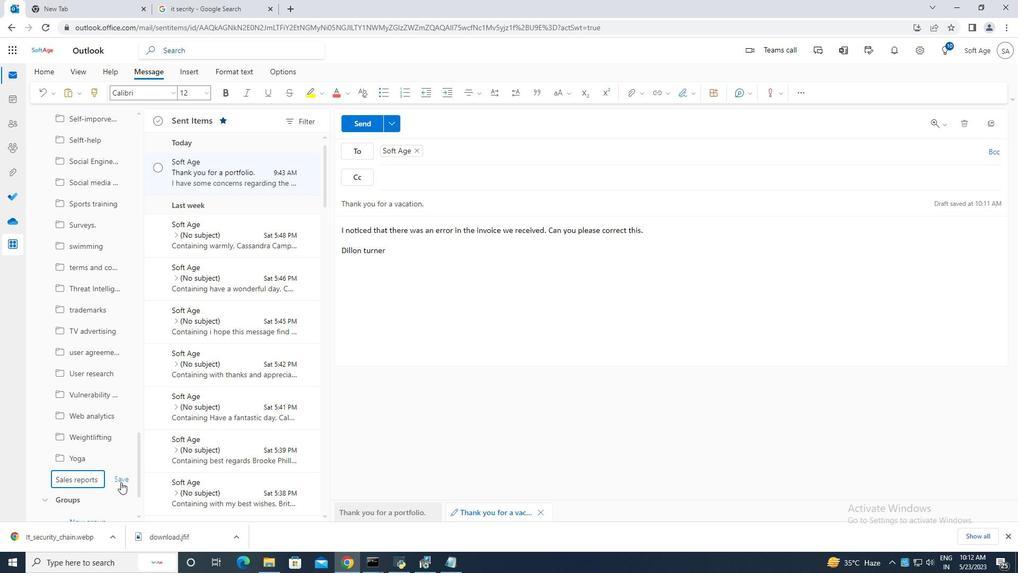 
Action: Mouse pressed left at (120, 481)
Screenshot: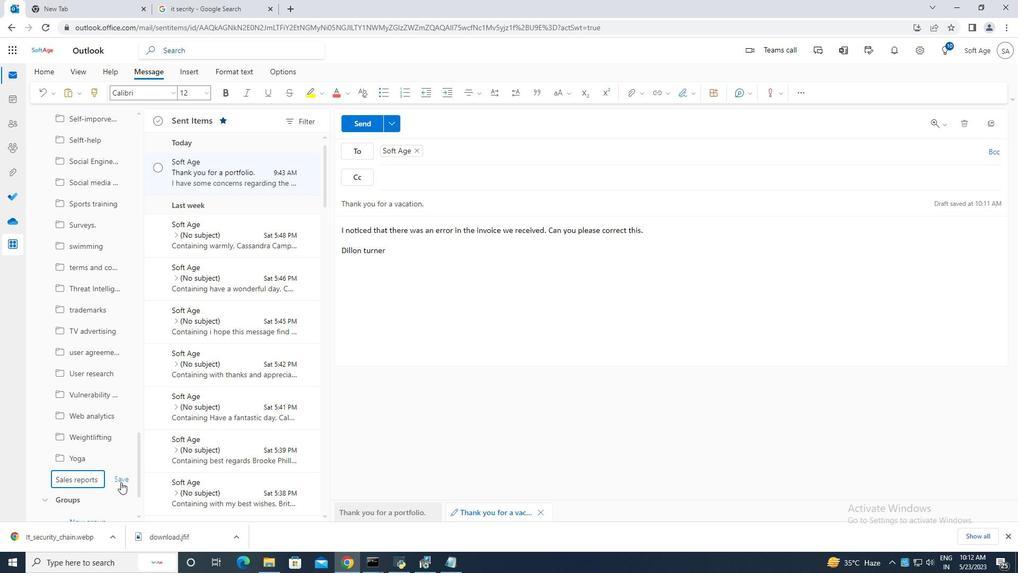 
Action: Mouse moved to (354, 119)
Screenshot: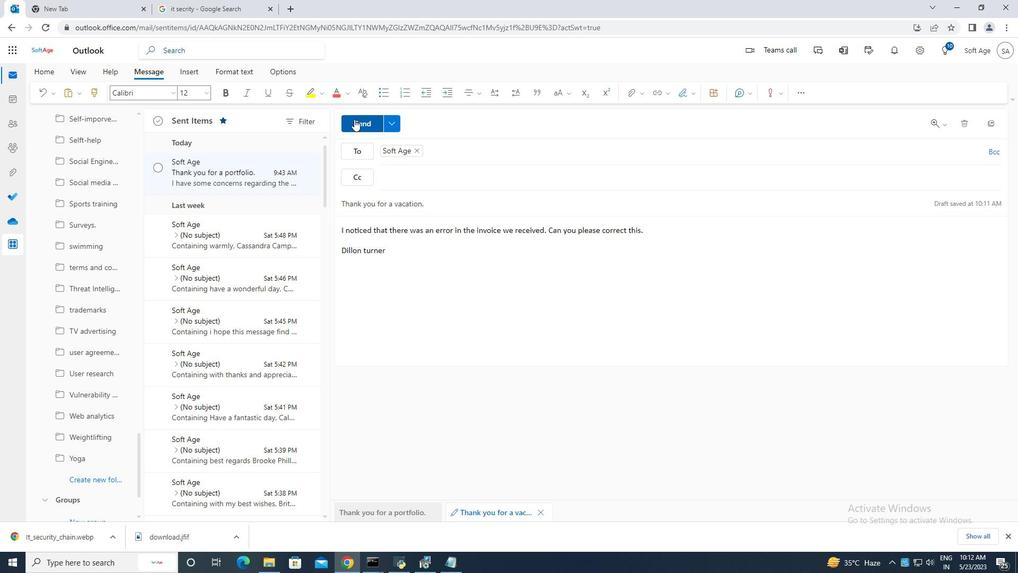 
Action: Mouse pressed left at (354, 119)
Screenshot: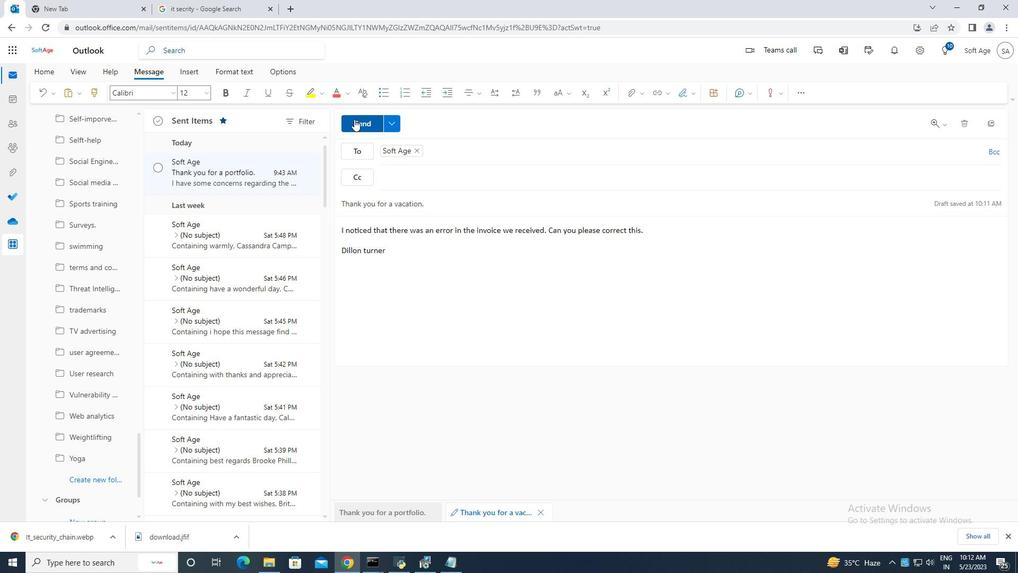 
Action: Mouse moved to (157, 166)
Screenshot: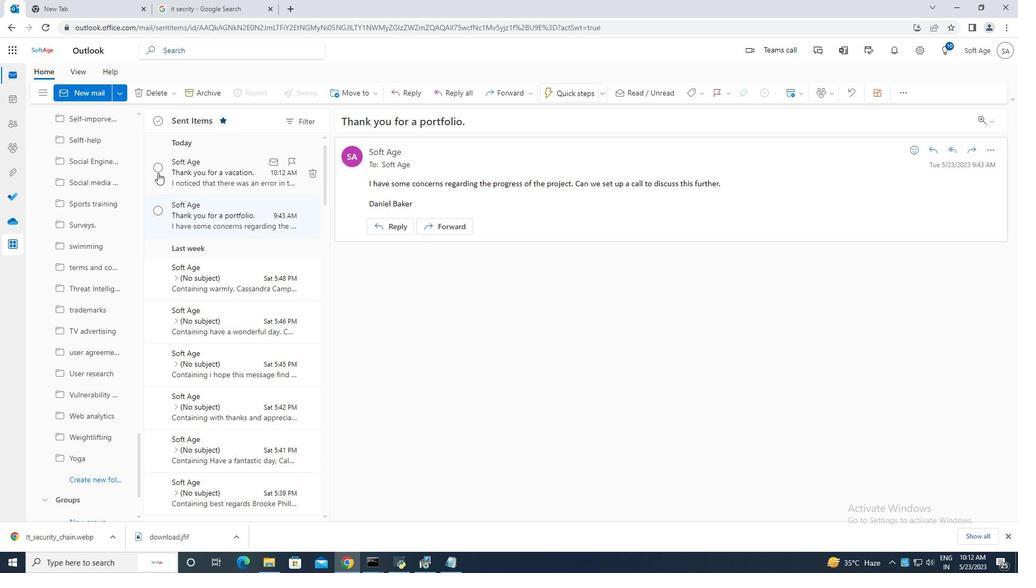 
Action: Mouse pressed left at (157, 166)
Screenshot: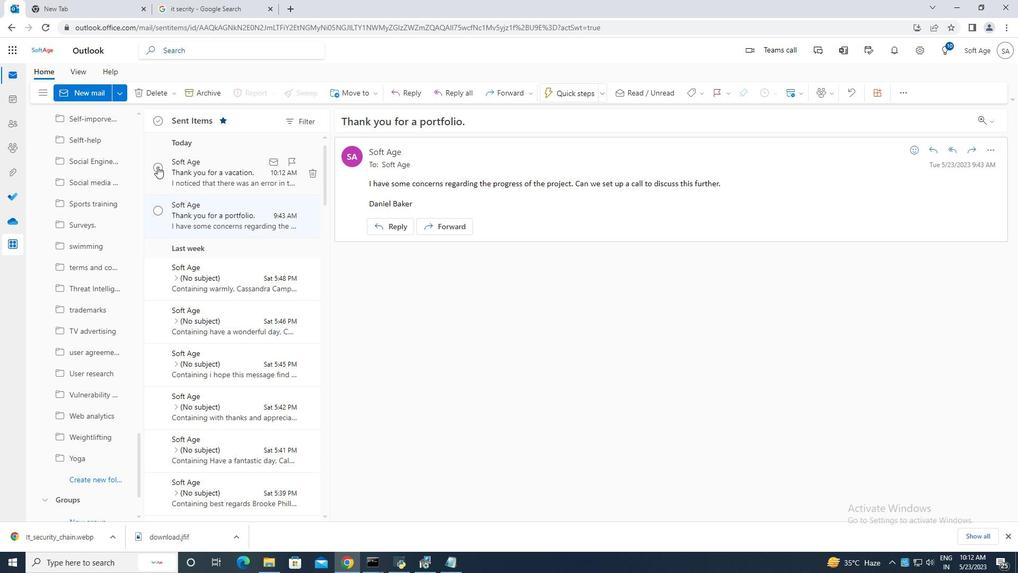 
Action: Mouse moved to (359, 86)
Screenshot: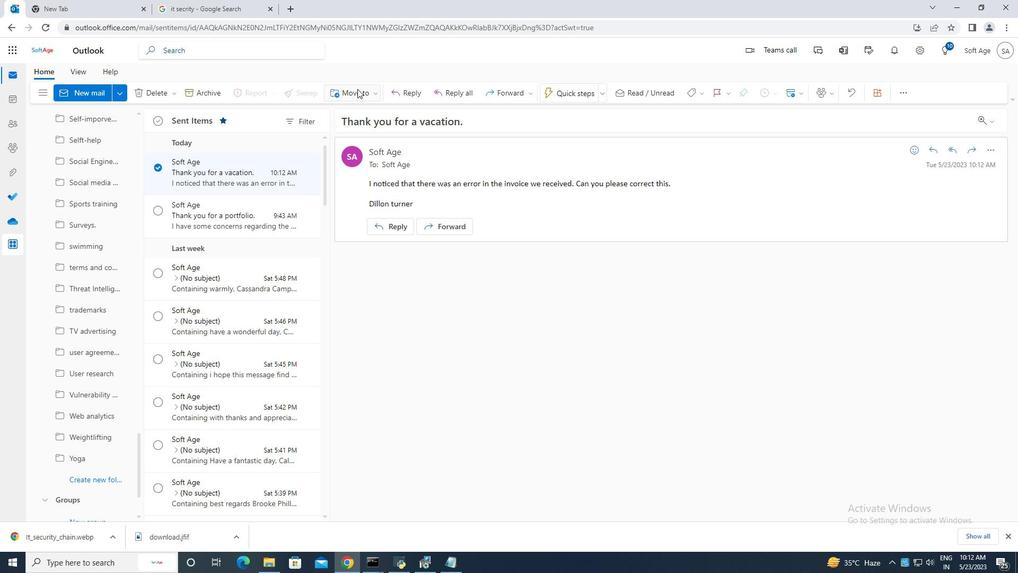 
Action: Mouse pressed left at (359, 86)
Screenshot: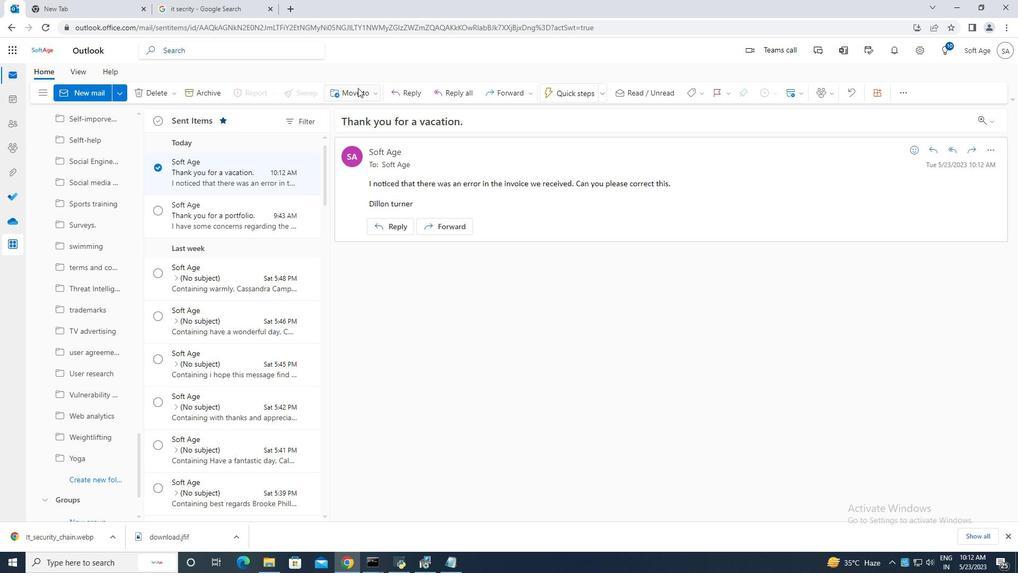 
Action: Mouse moved to (394, 112)
Screenshot: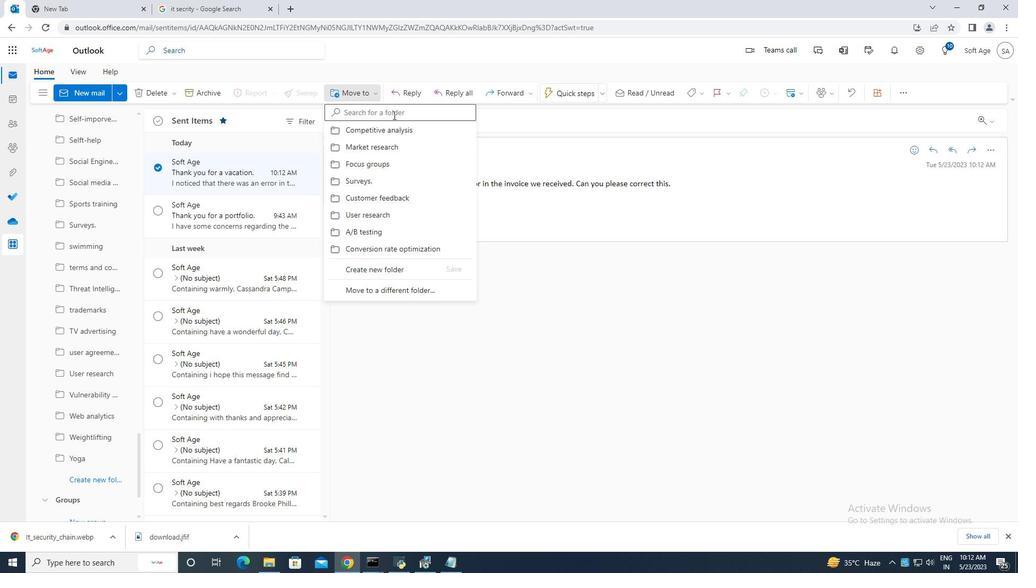 
Action: Mouse pressed left at (394, 112)
Screenshot: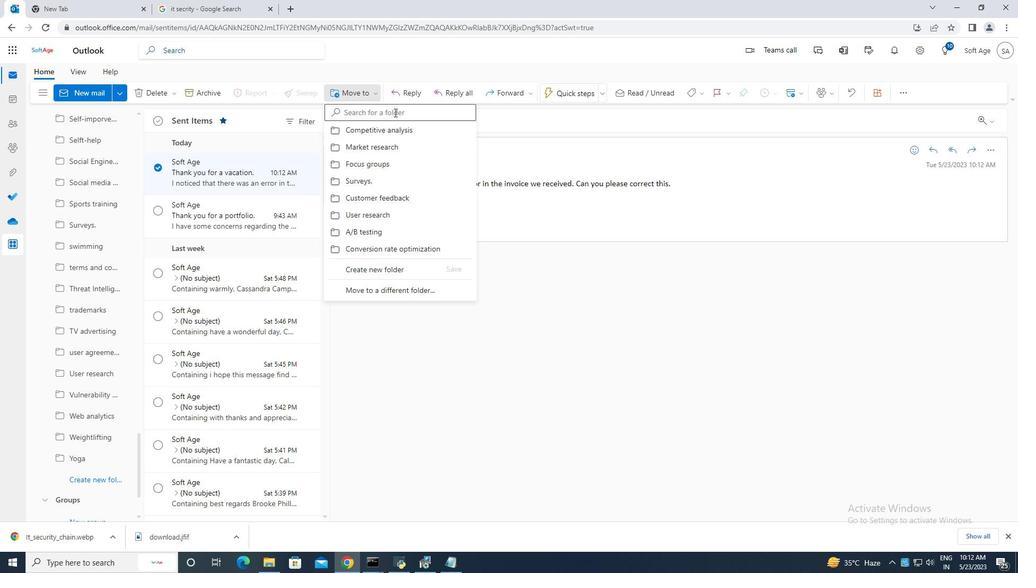 
Action: Key pressed sales
Screenshot: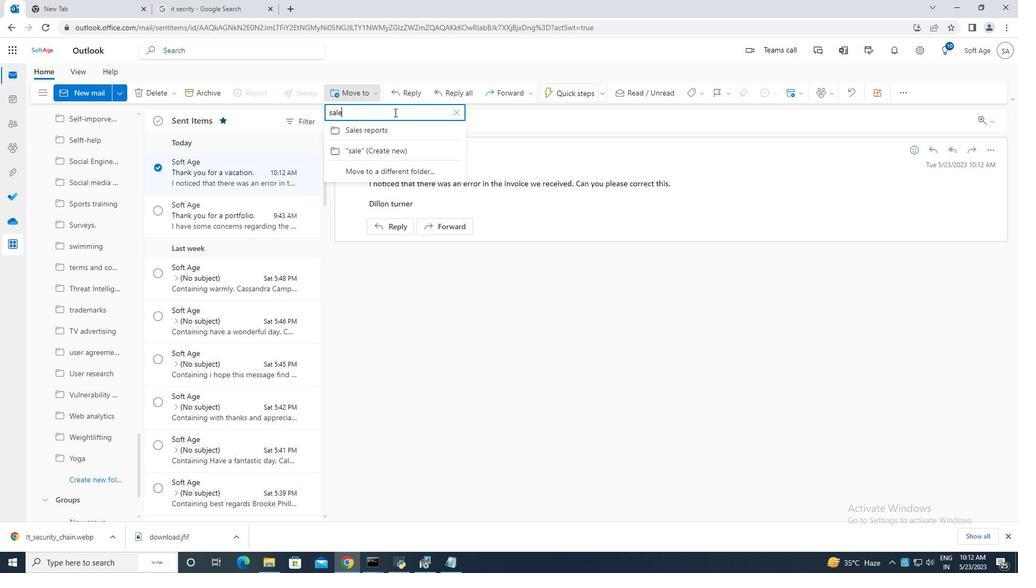 
Action: Mouse moved to (376, 128)
Screenshot: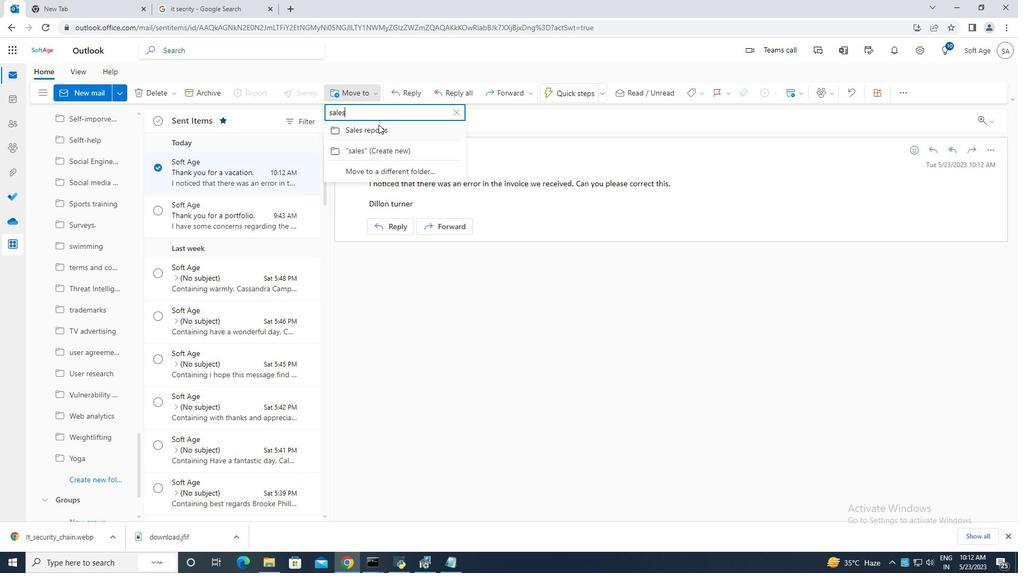 
Action: Mouse pressed left at (376, 128)
Screenshot: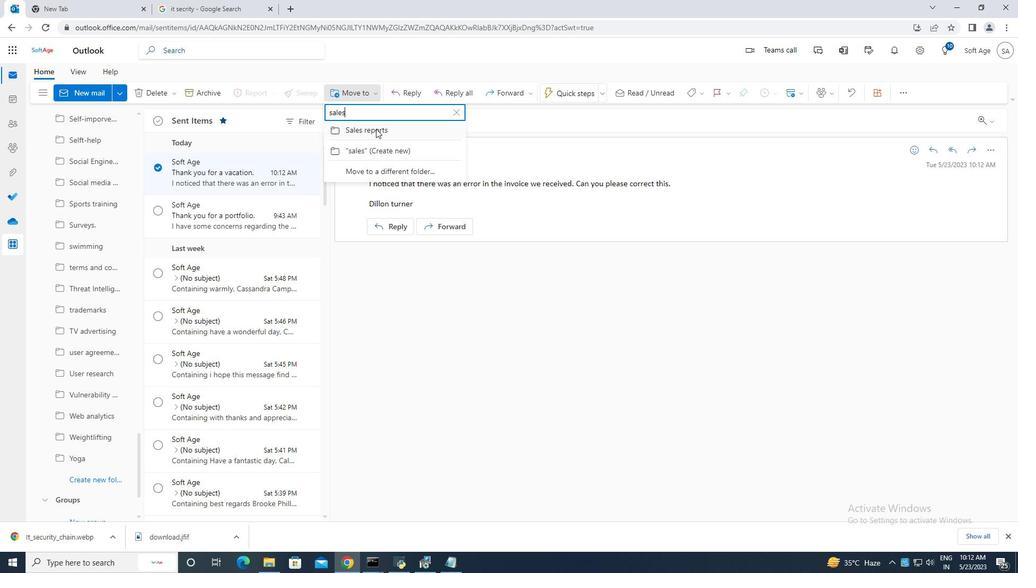 
Action: Mouse moved to (462, 267)
Screenshot: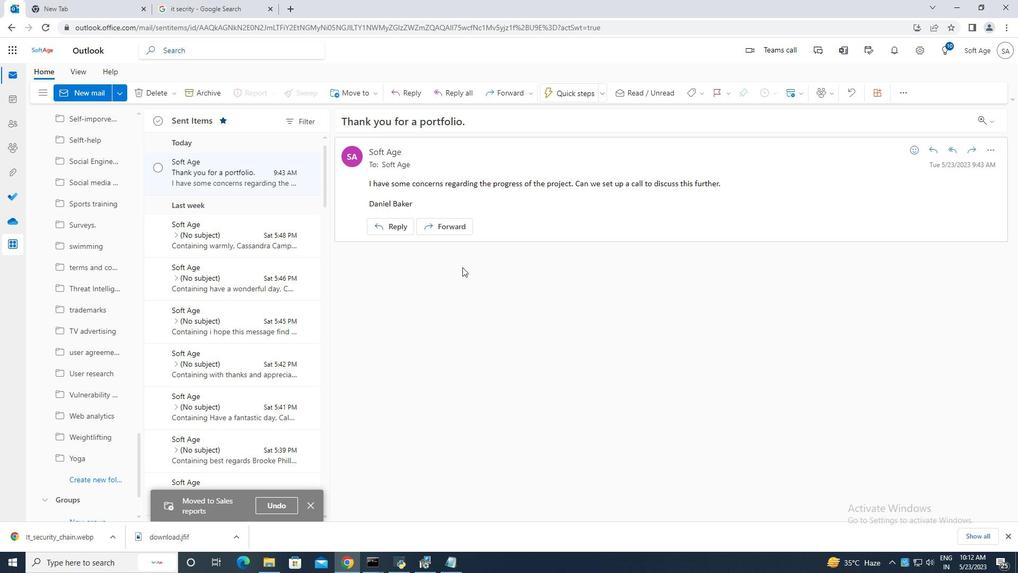 
